 Task: In the  document Meditation.odt, select heading and apply ' Bold and Underline' Use the "find feature" to find mentioned word and apply Strikethrough in: 'promoting'. Insert smartchip (Date) on bottom of the page 23 June, 2023 Insert the mentioned footnote for 6th word with font style Arial and font size 8: According to recent research findings.
Action: Mouse moved to (613, 243)
Screenshot: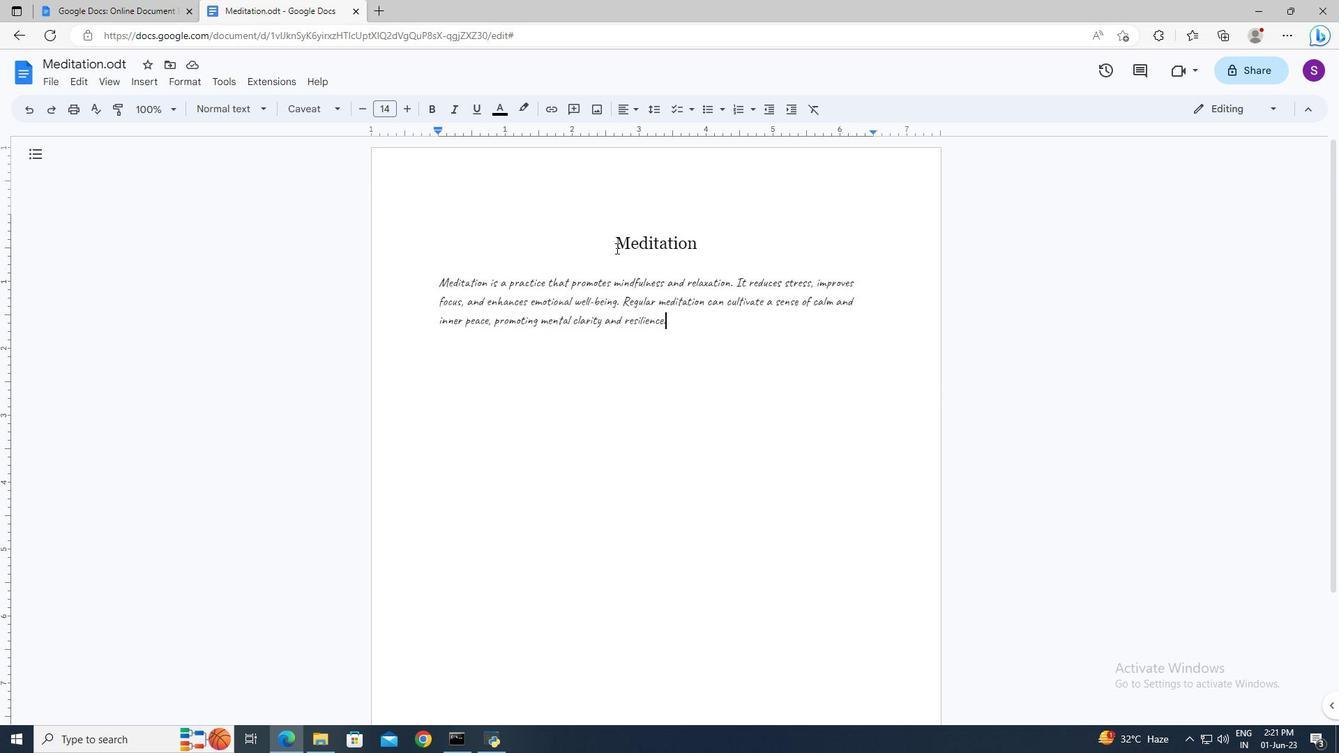 
Action: Mouse pressed left at (613, 243)
Screenshot: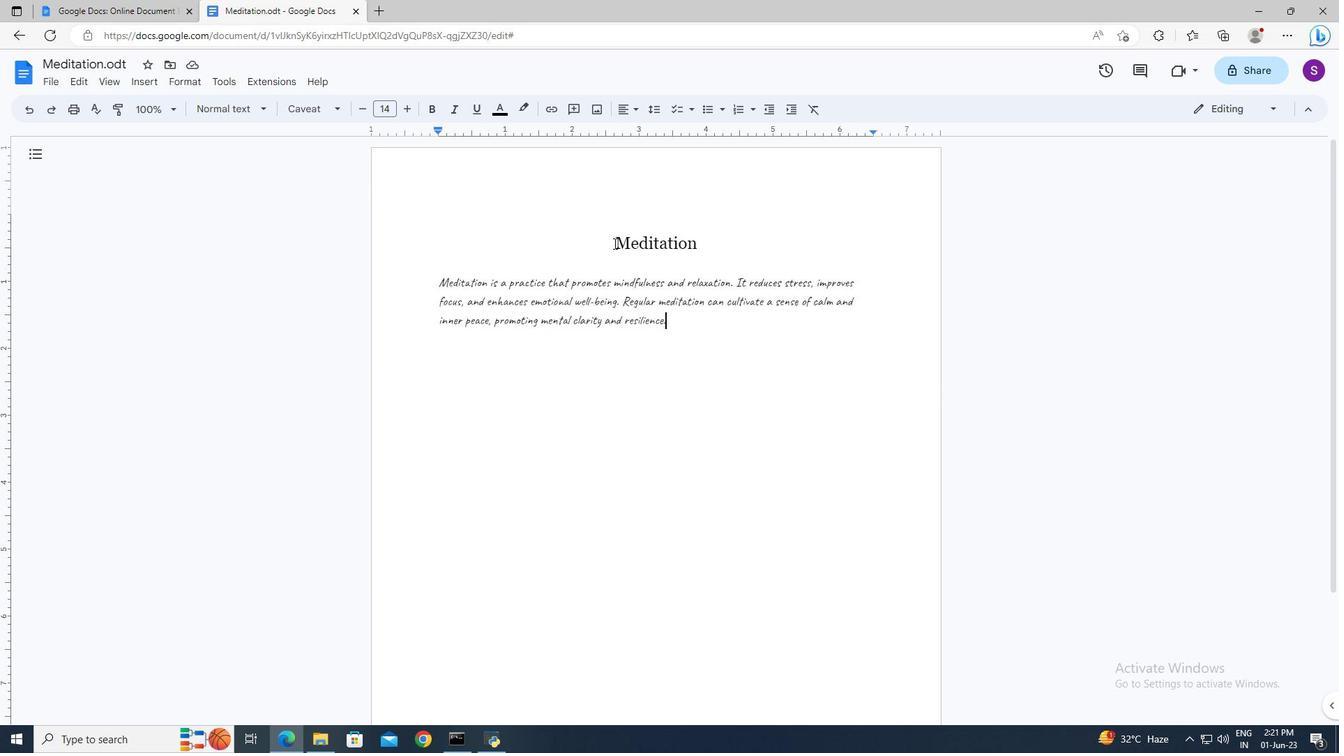 
Action: Key pressed <Key.shift><Key.down>
Screenshot: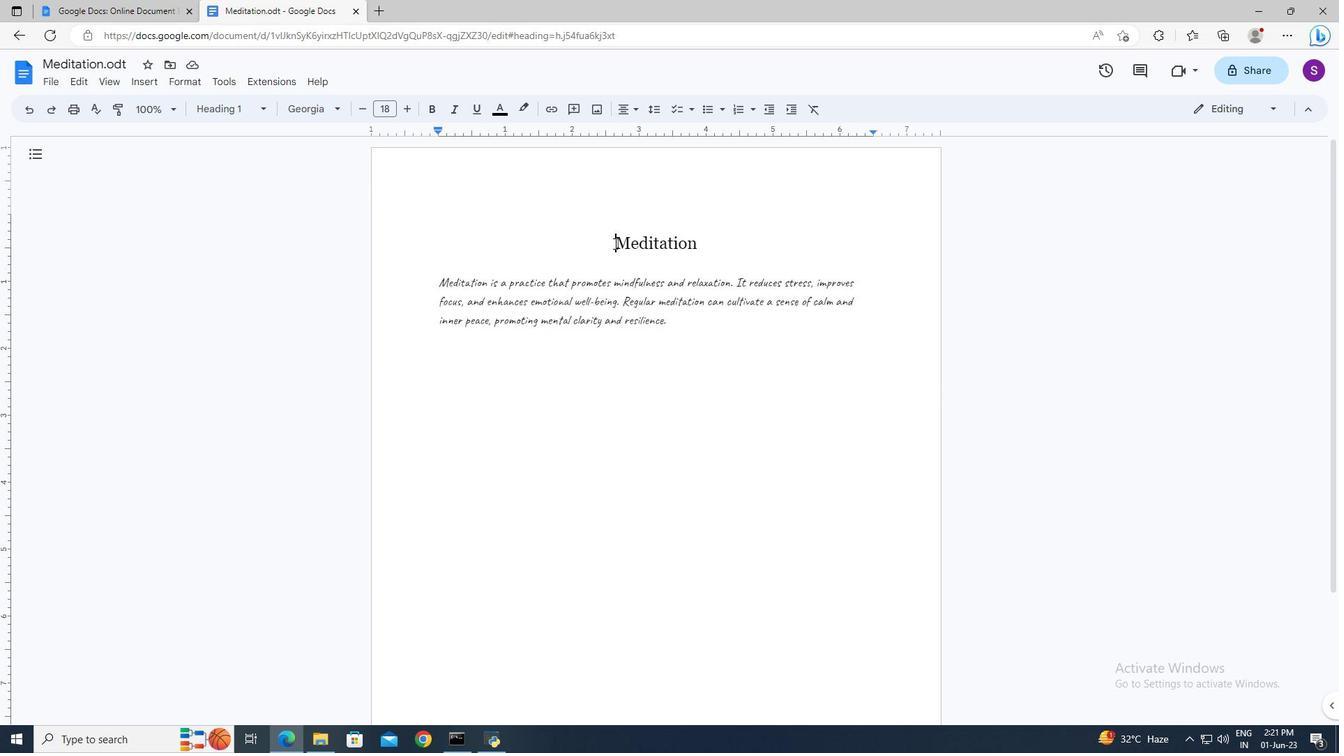 
Action: Mouse moved to (433, 110)
Screenshot: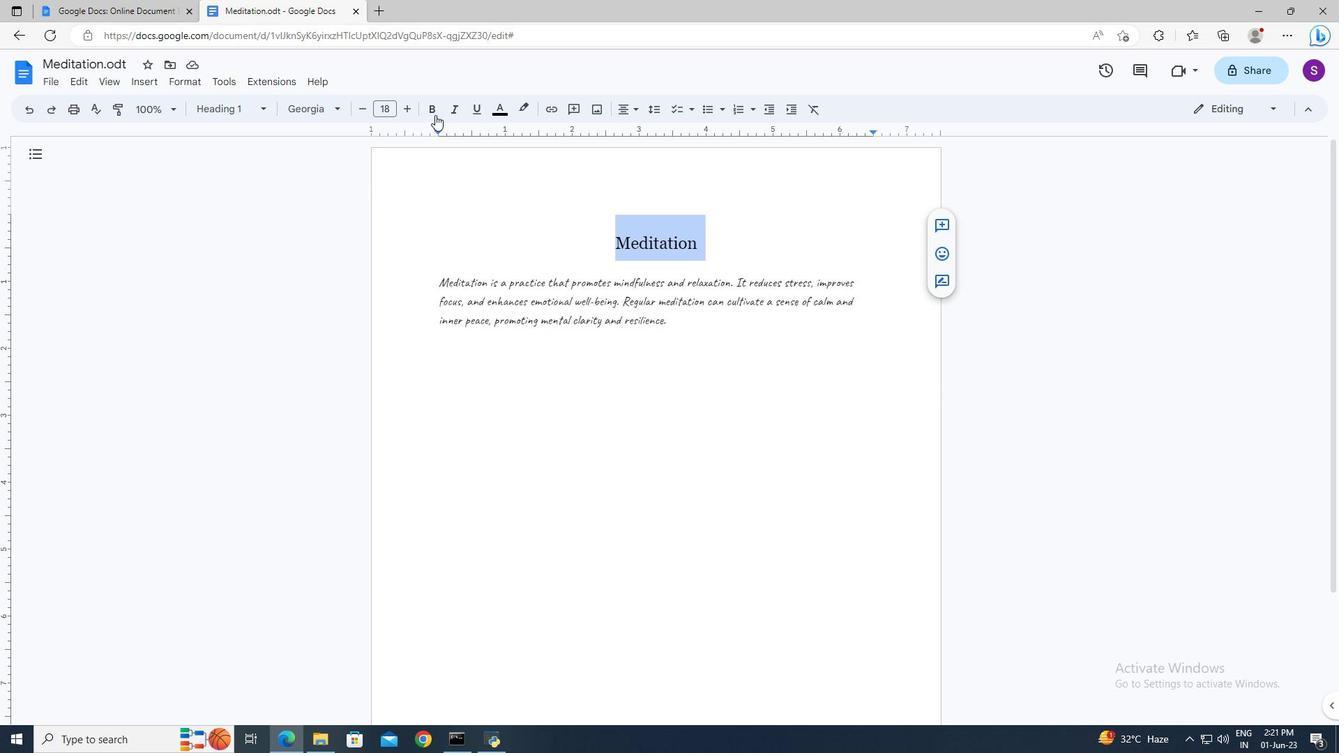
Action: Mouse pressed left at (433, 110)
Screenshot: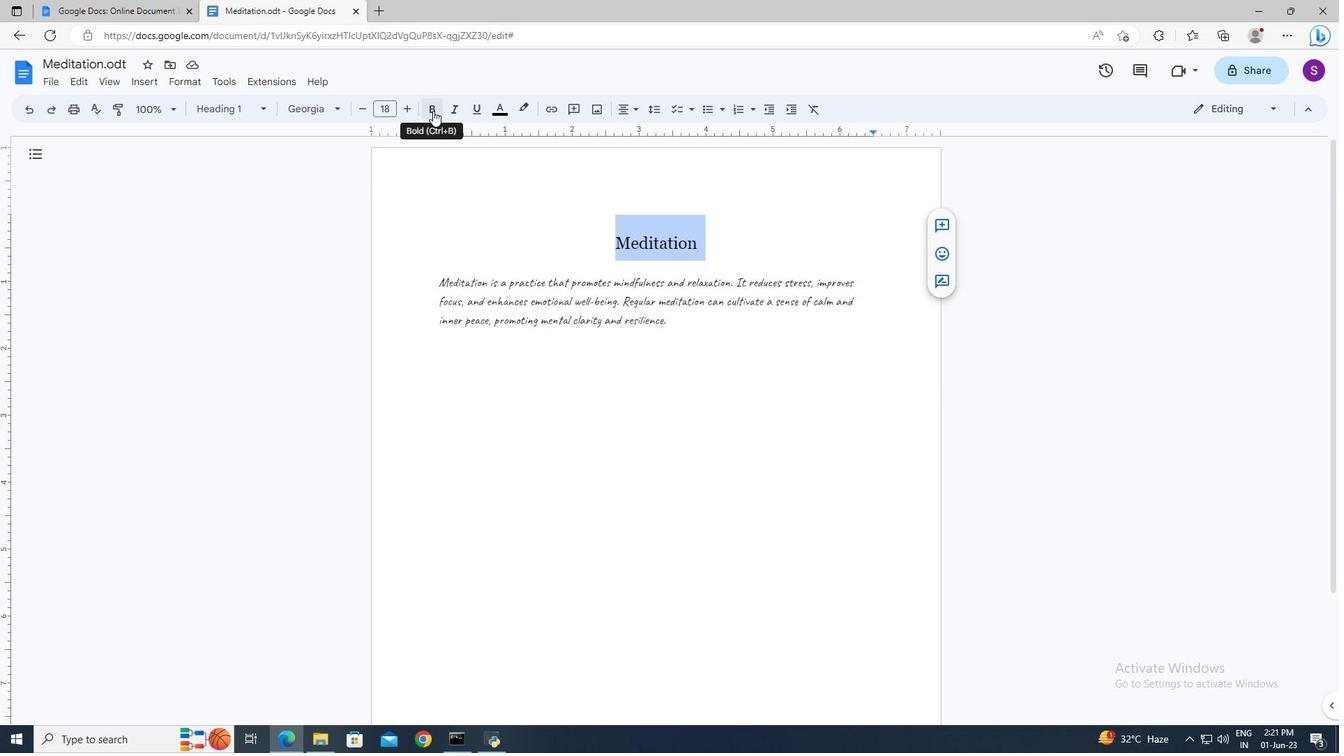 
Action: Mouse moved to (473, 115)
Screenshot: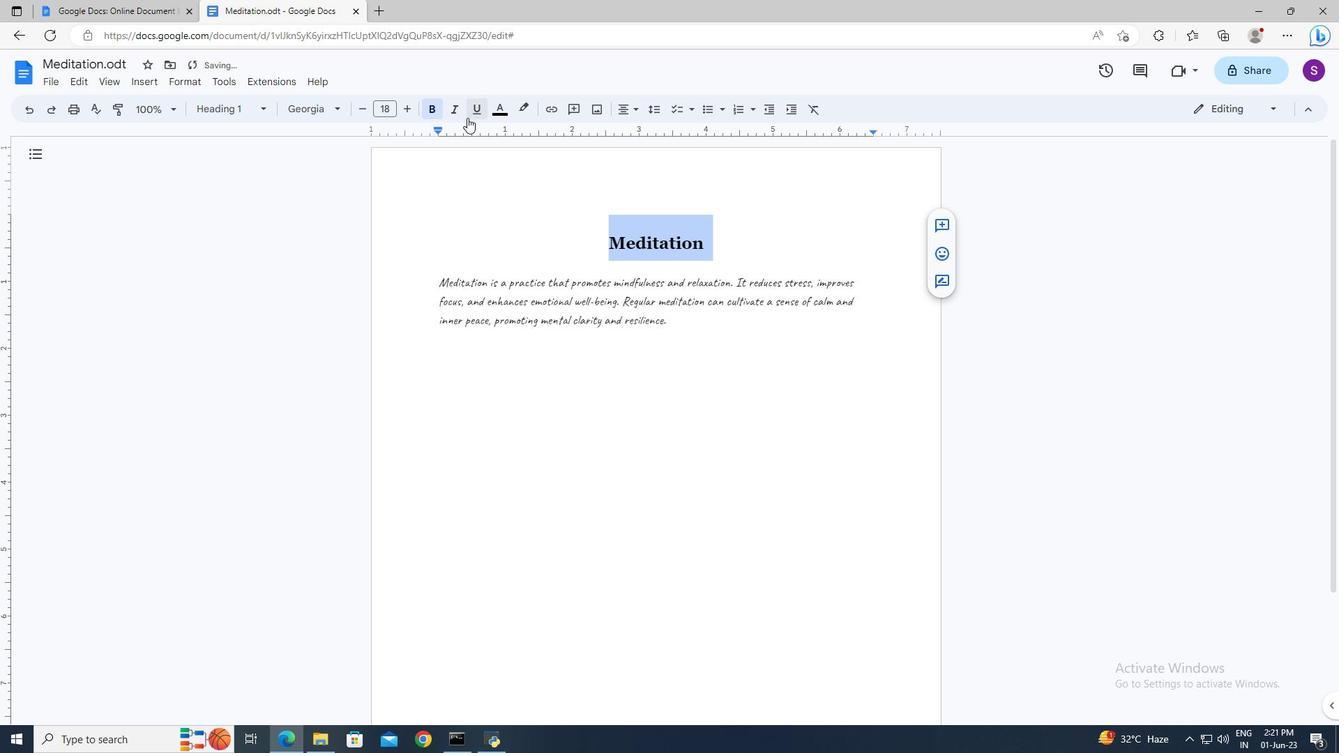 
Action: Mouse pressed left at (473, 115)
Screenshot: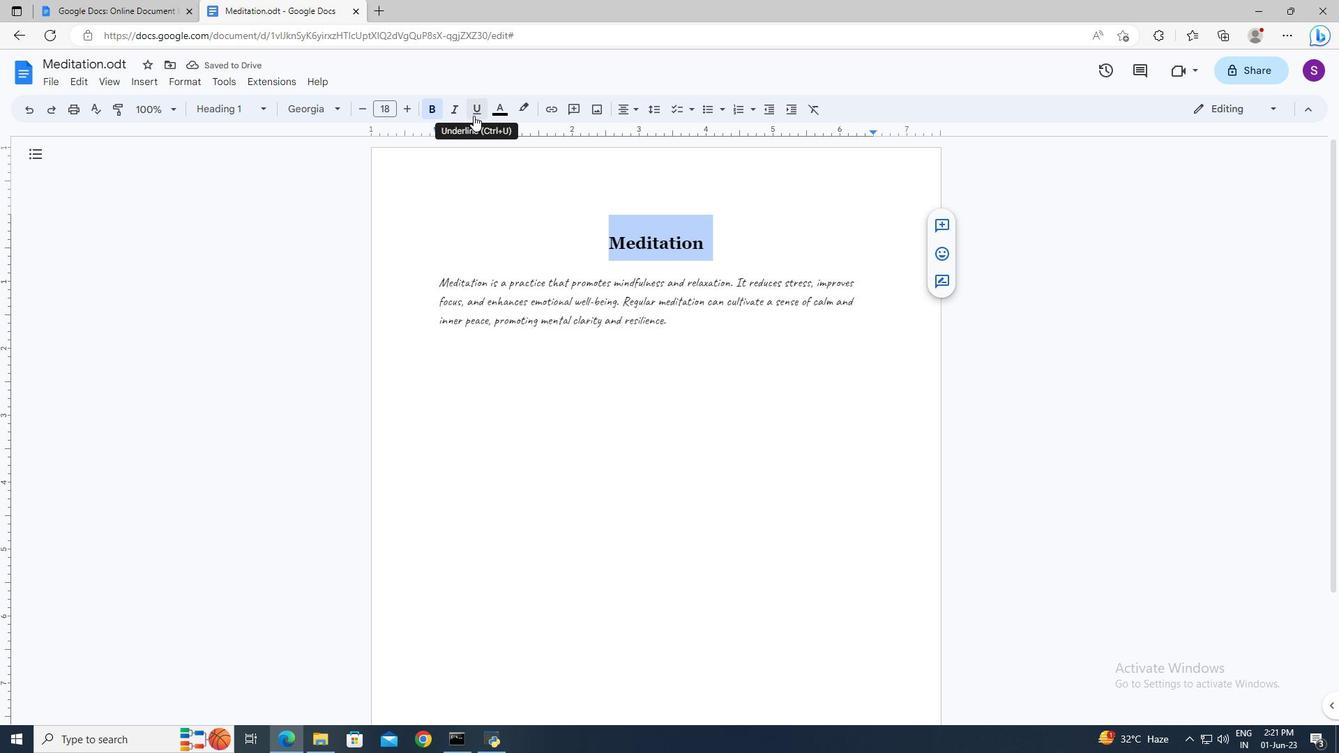 
Action: Mouse moved to (597, 175)
Screenshot: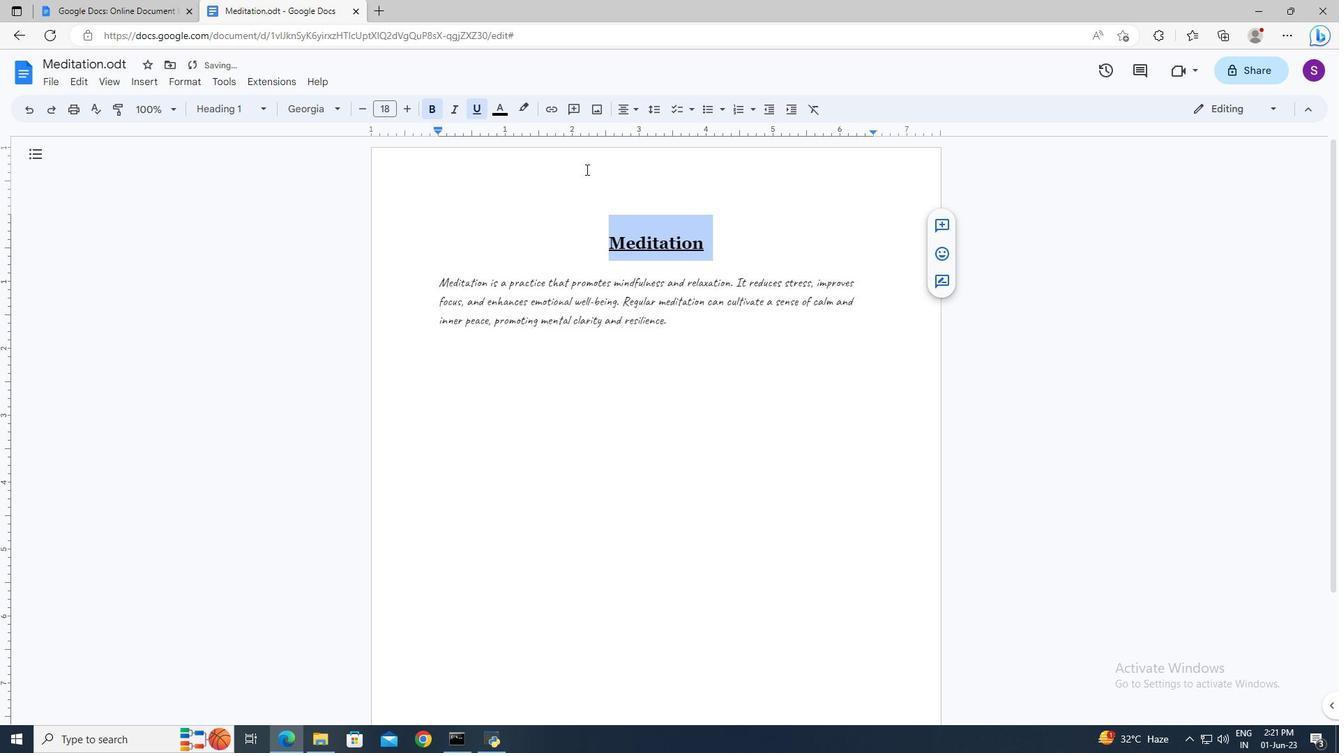 
Action: Mouse pressed left at (597, 175)
Screenshot: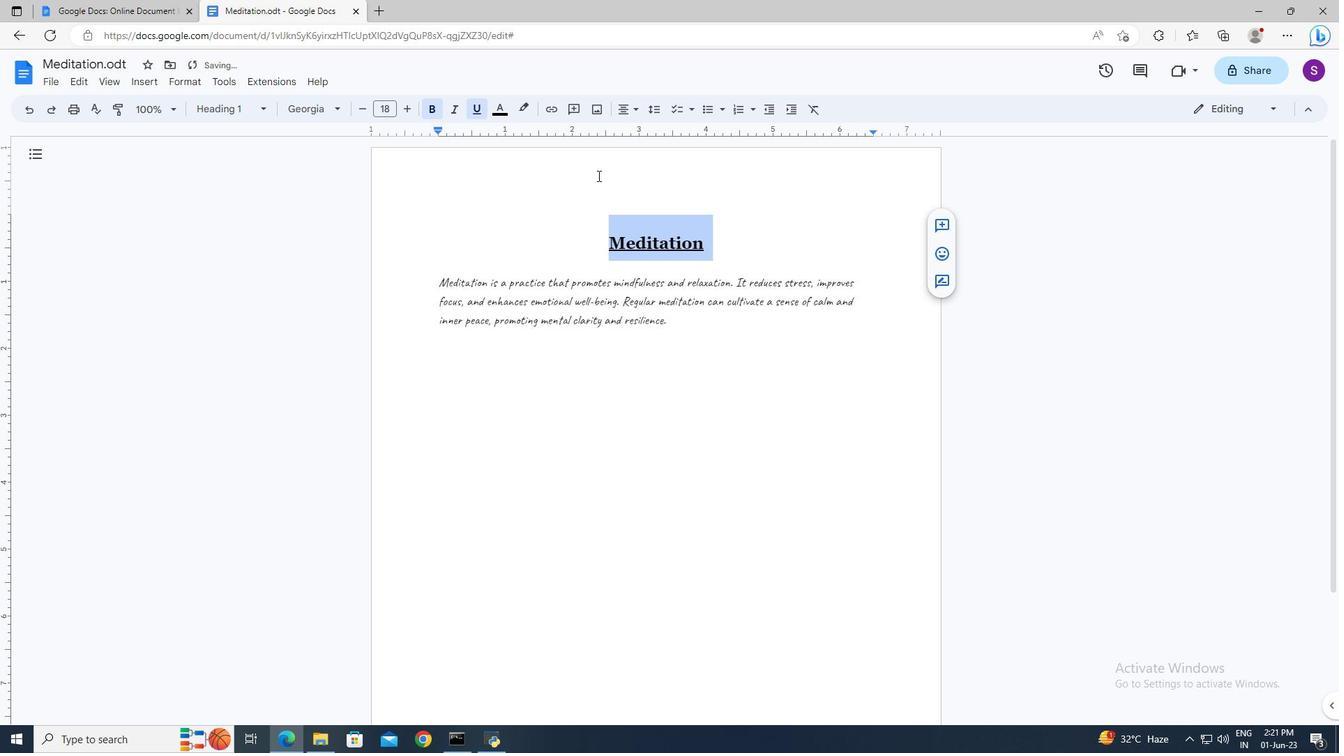 
Action: Mouse moved to (598, 176)
Screenshot: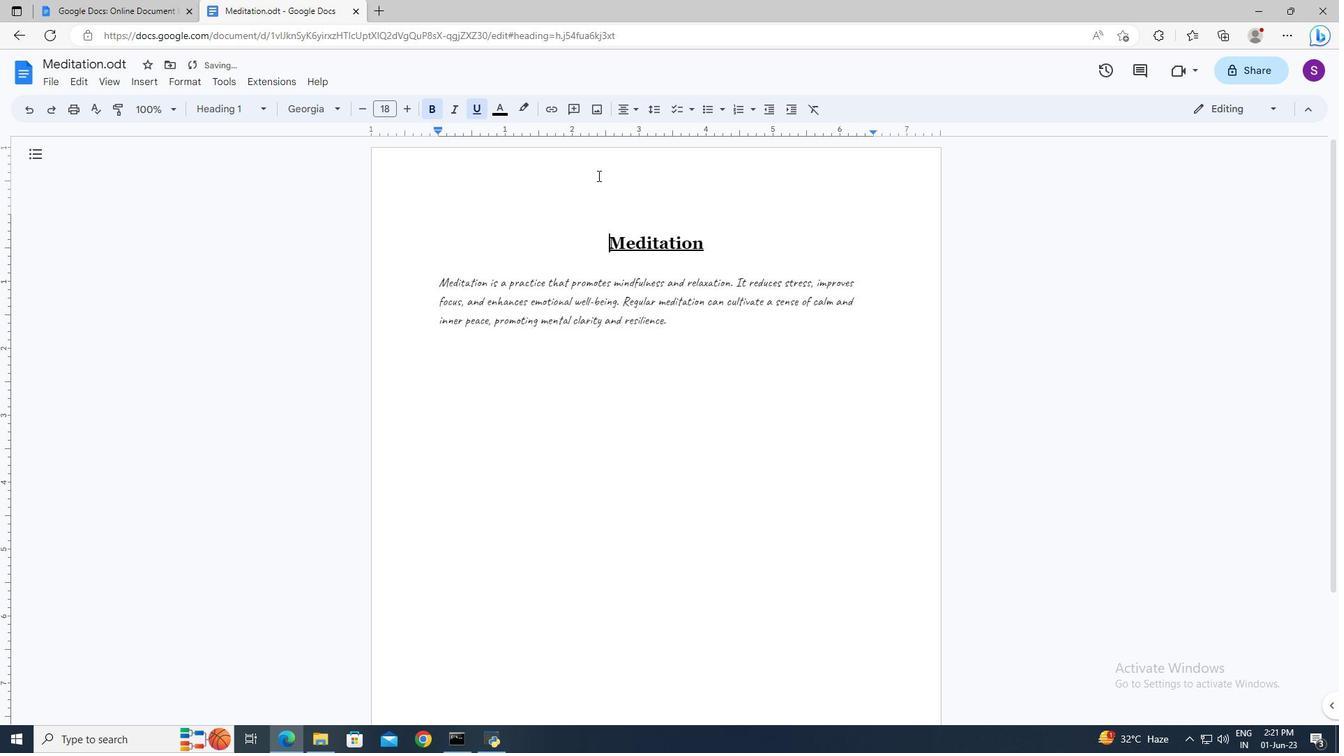 
Action: Key pressed ctrl+F
Screenshot: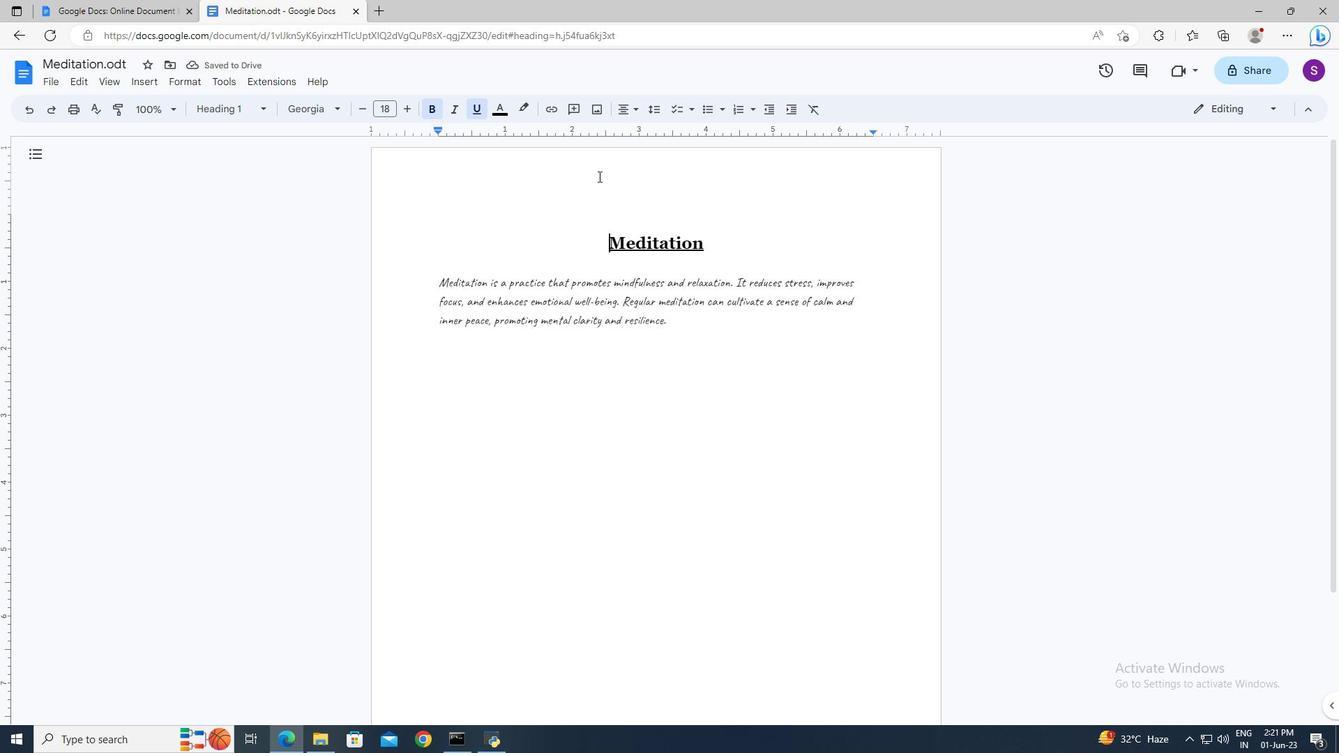 
Action: Mouse moved to (1092, 153)
Screenshot: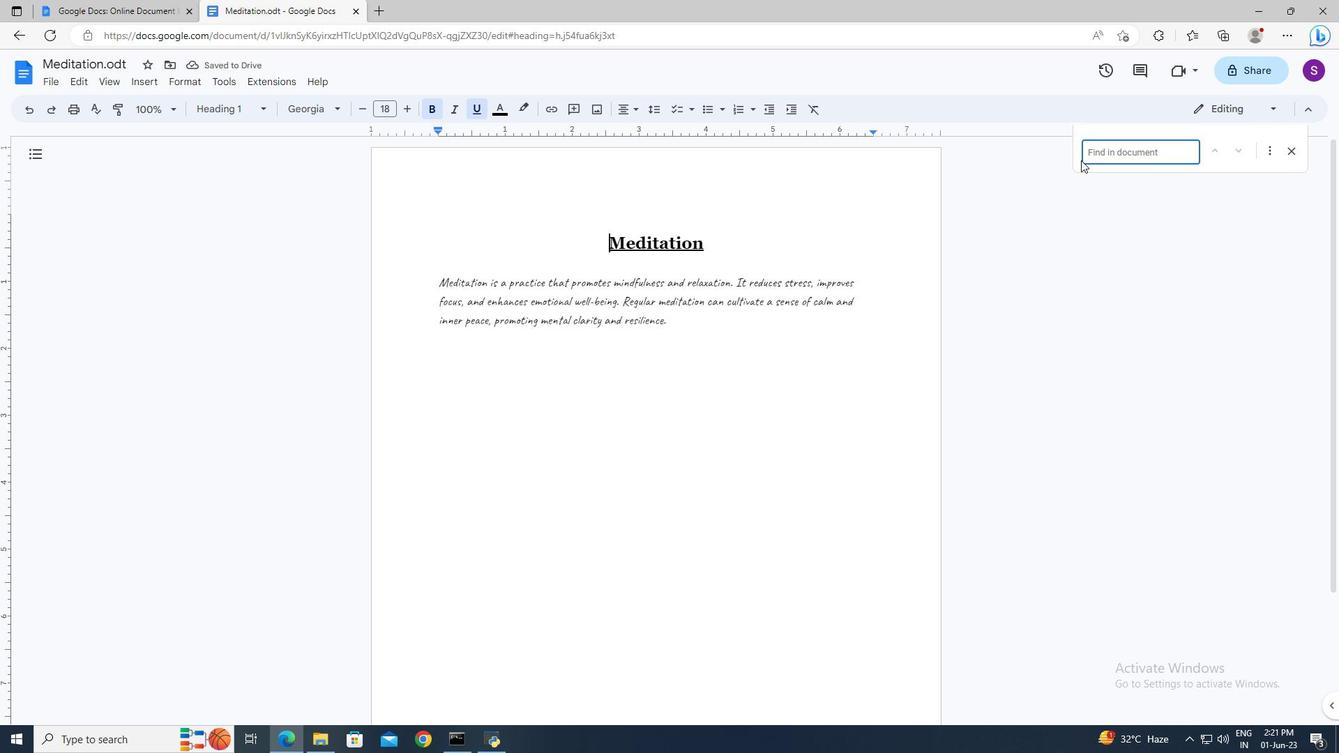 
Action: Mouse pressed left at (1092, 153)
Screenshot: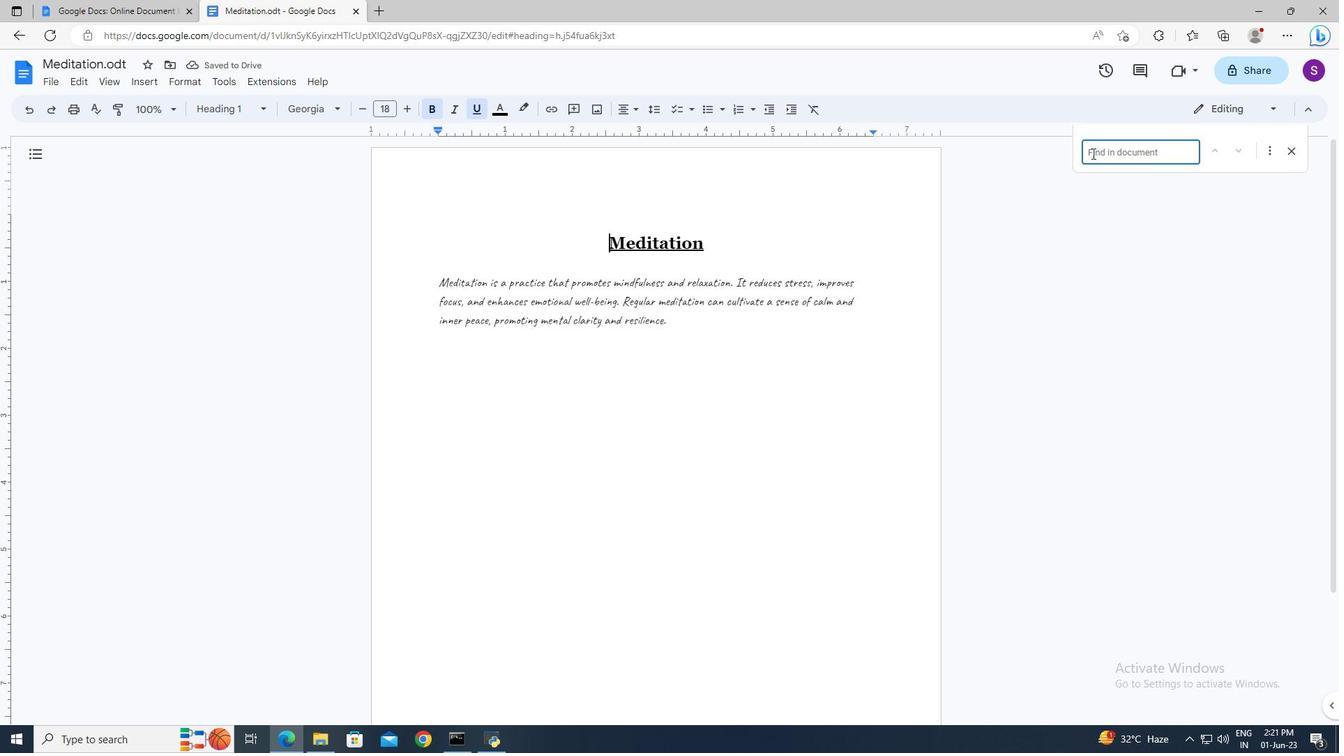 
Action: Mouse moved to (1092, 152)
Screenshot: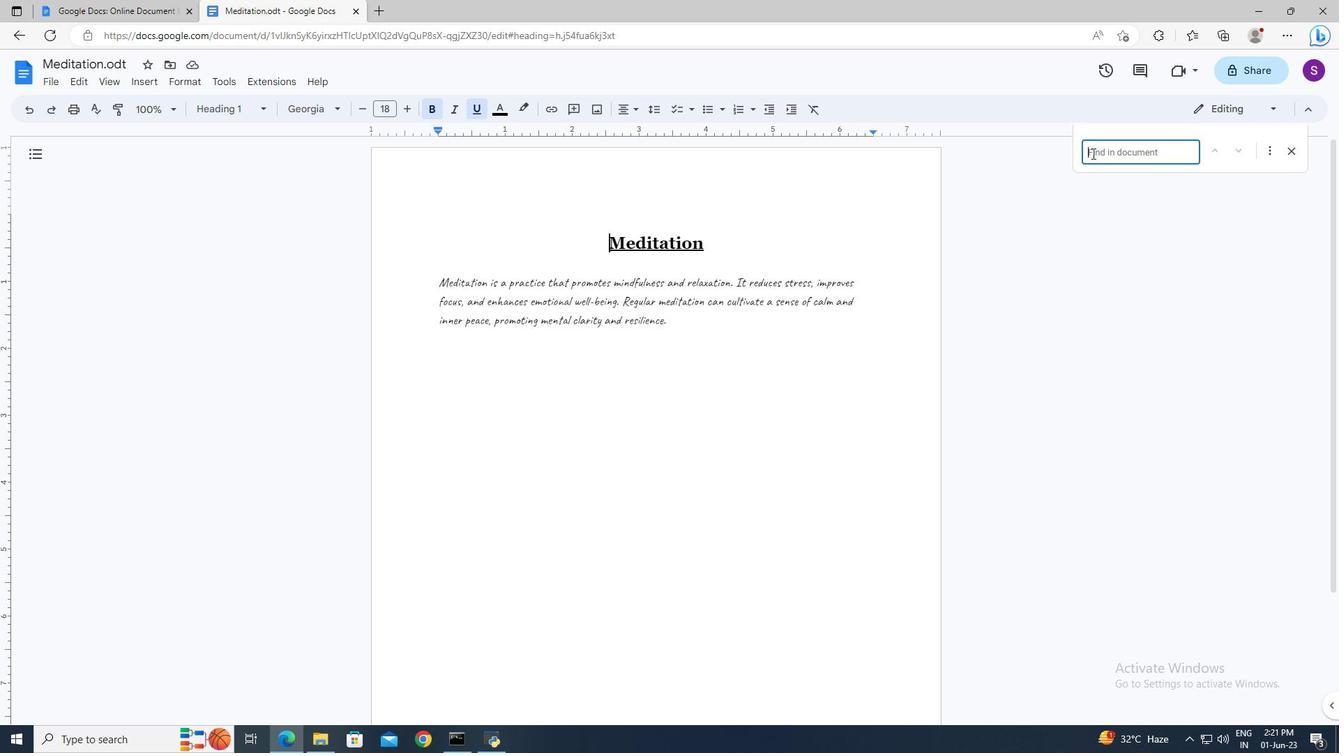 
Action: Key pressed [rp<Key.backspace><Key.backspace><Key.backspace>promoting<Key.enter>
Screenshot: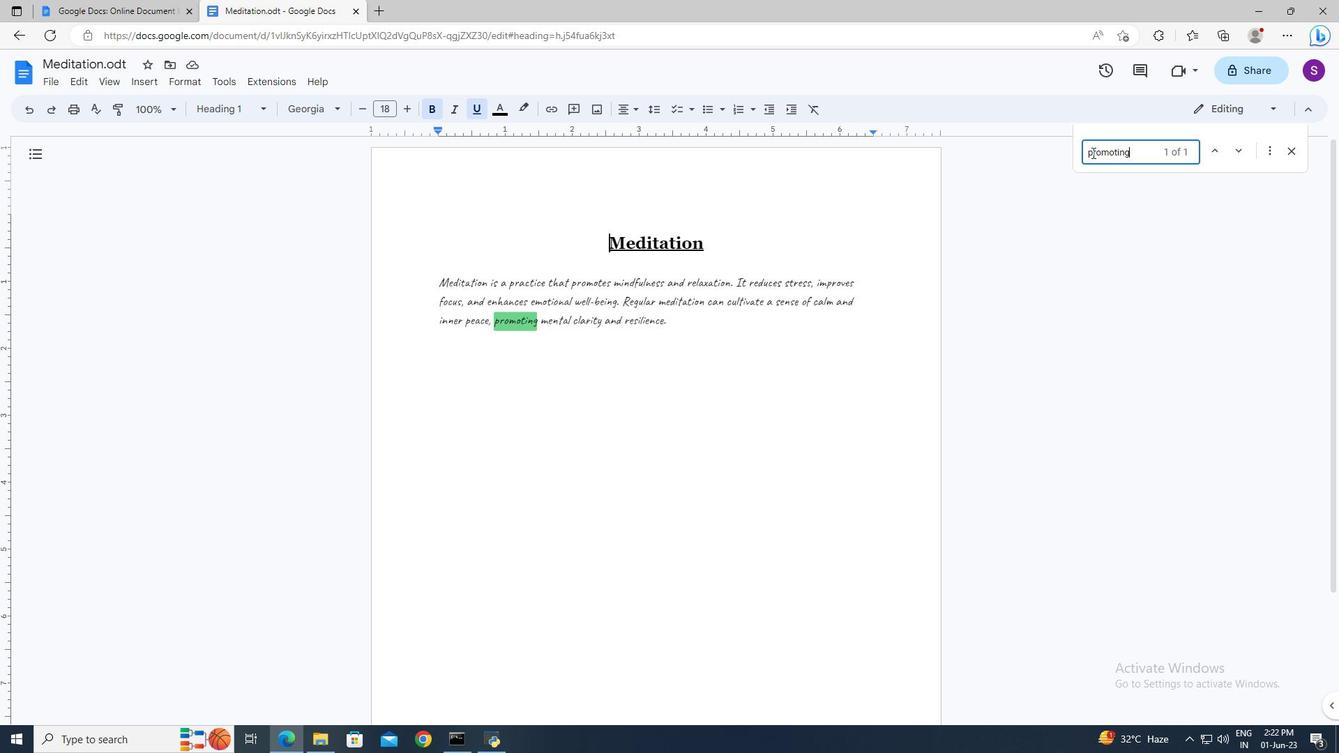 
Action: Mouse moved to (525, 320)
Screenshot: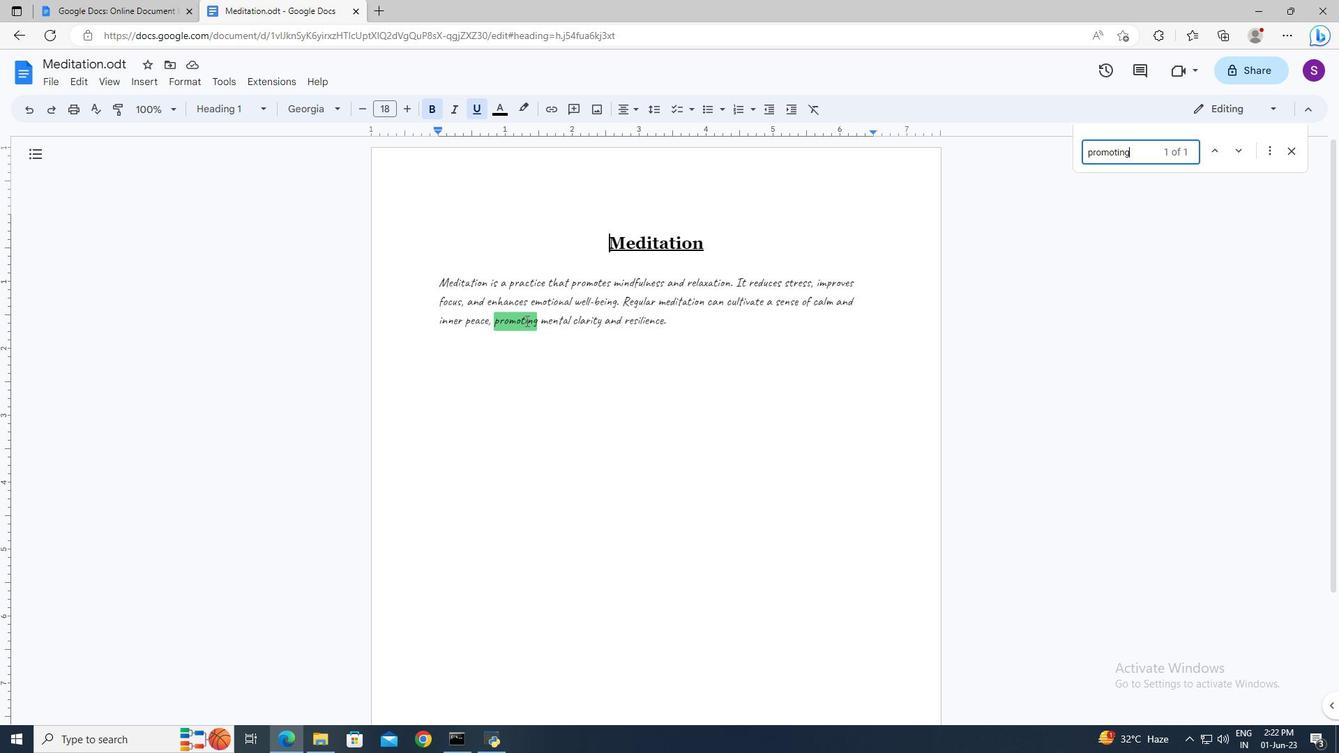 
Action: Mouse pressed left at (525, 320)
Screenshot: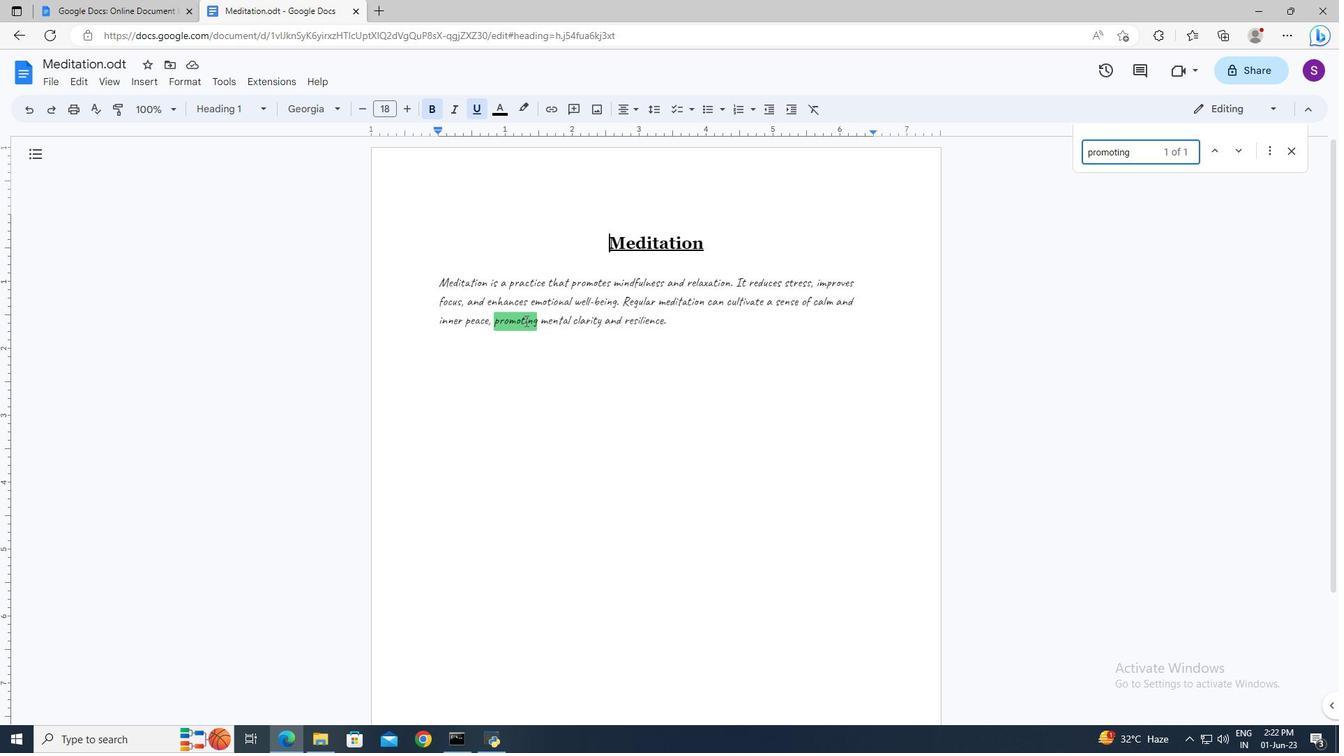 
Action: Mouse pressed left at (525, 320)
Screenshot: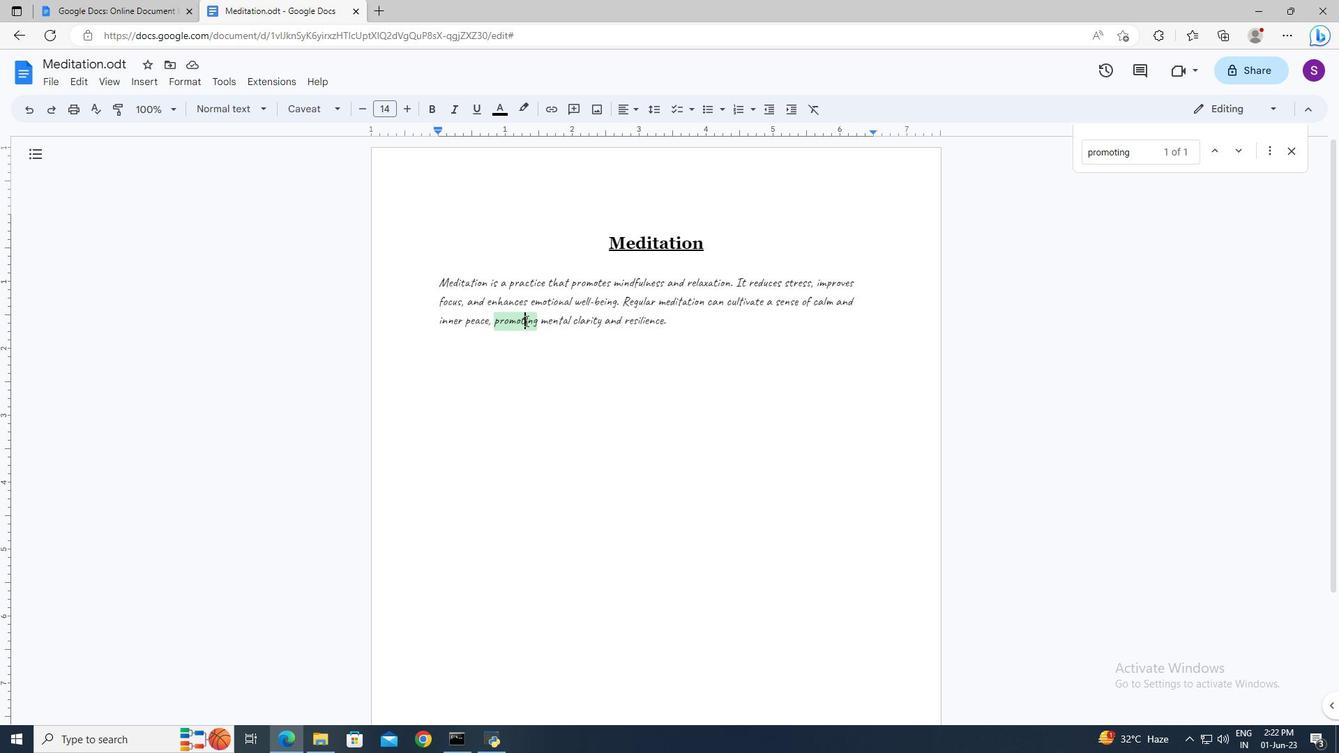 
Action: Mouse moved to (199, 81)
Screenshot: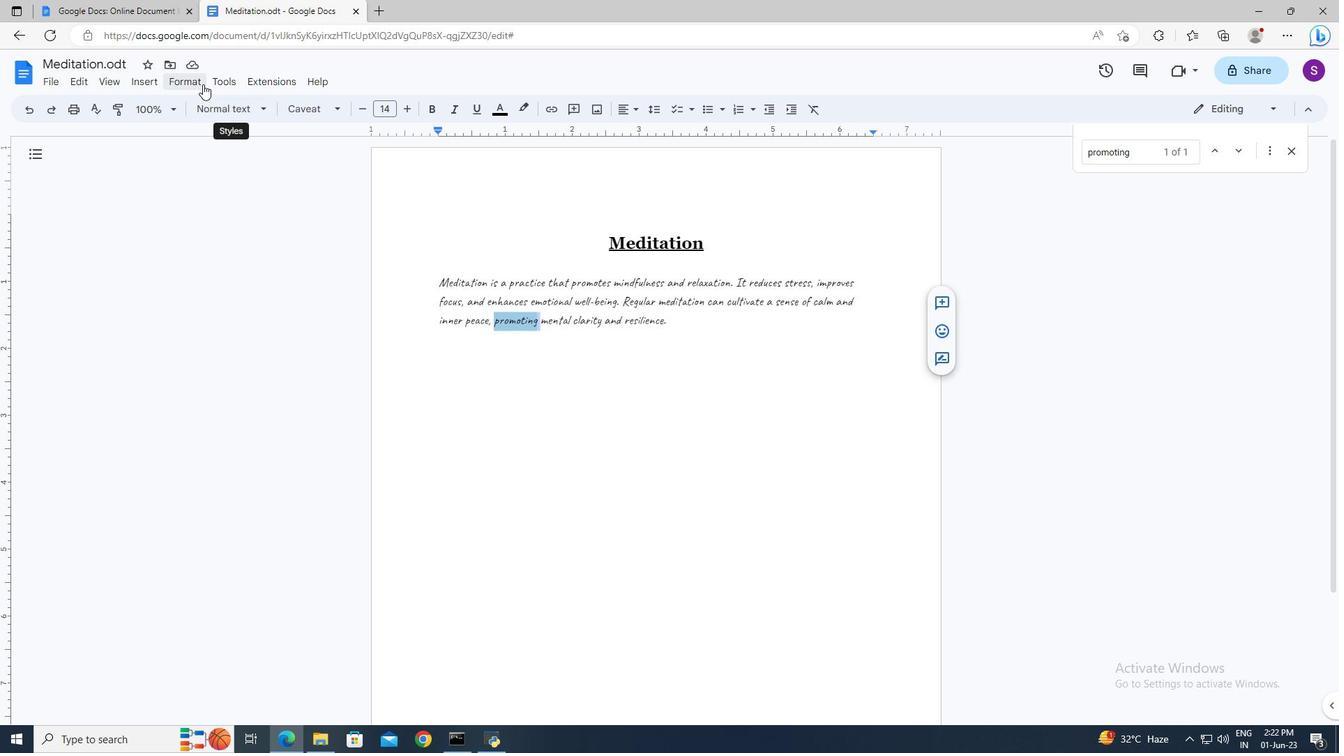 
Action: Mouse pressed left at (199, 81)
Screenshot: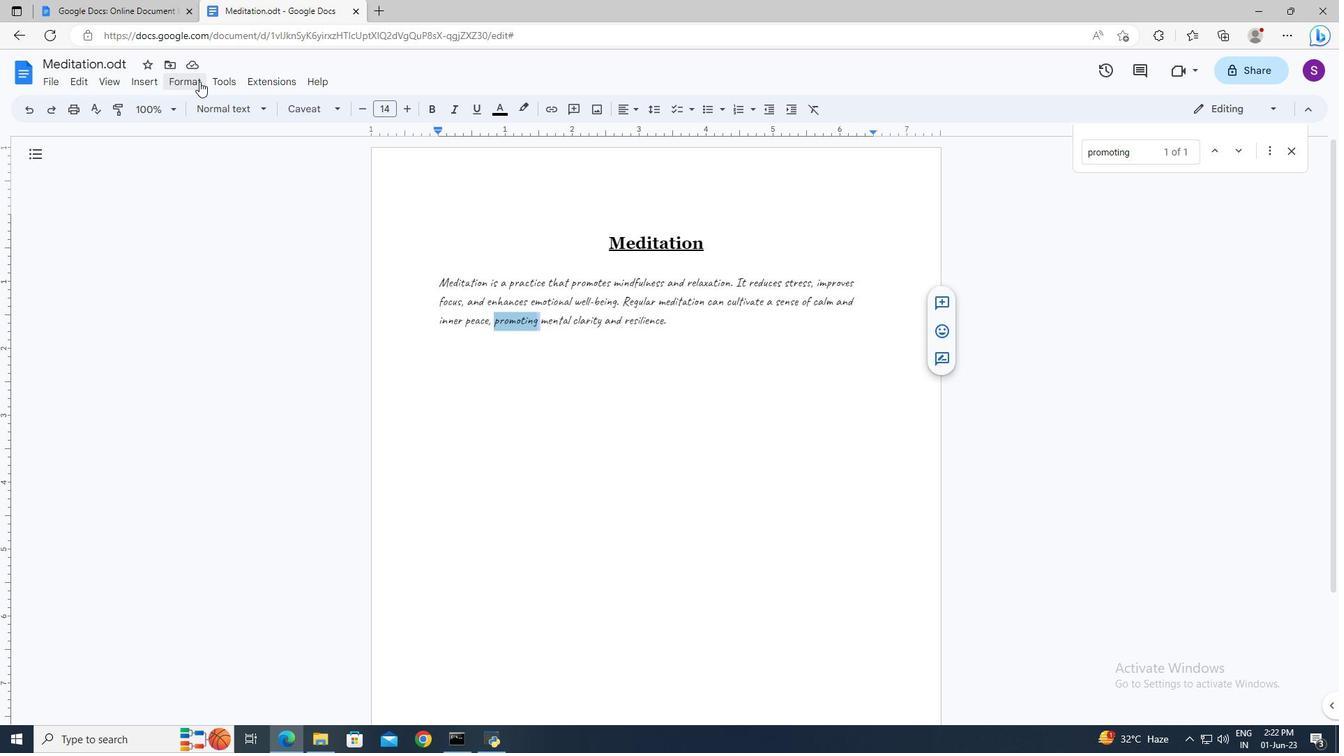 
Action: Mouse moved to (419, 169)
Screenshot: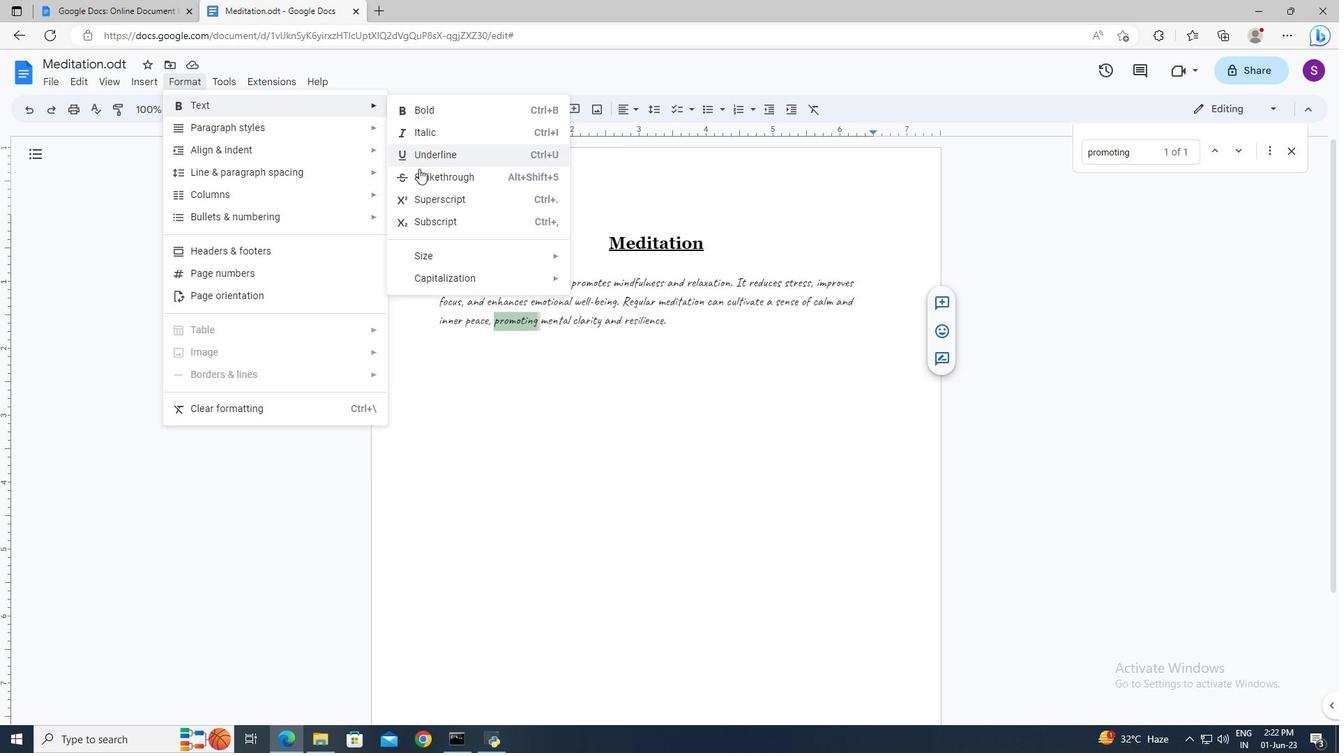 
Action: Mouse pressed left at (419, 169)
Screenshot: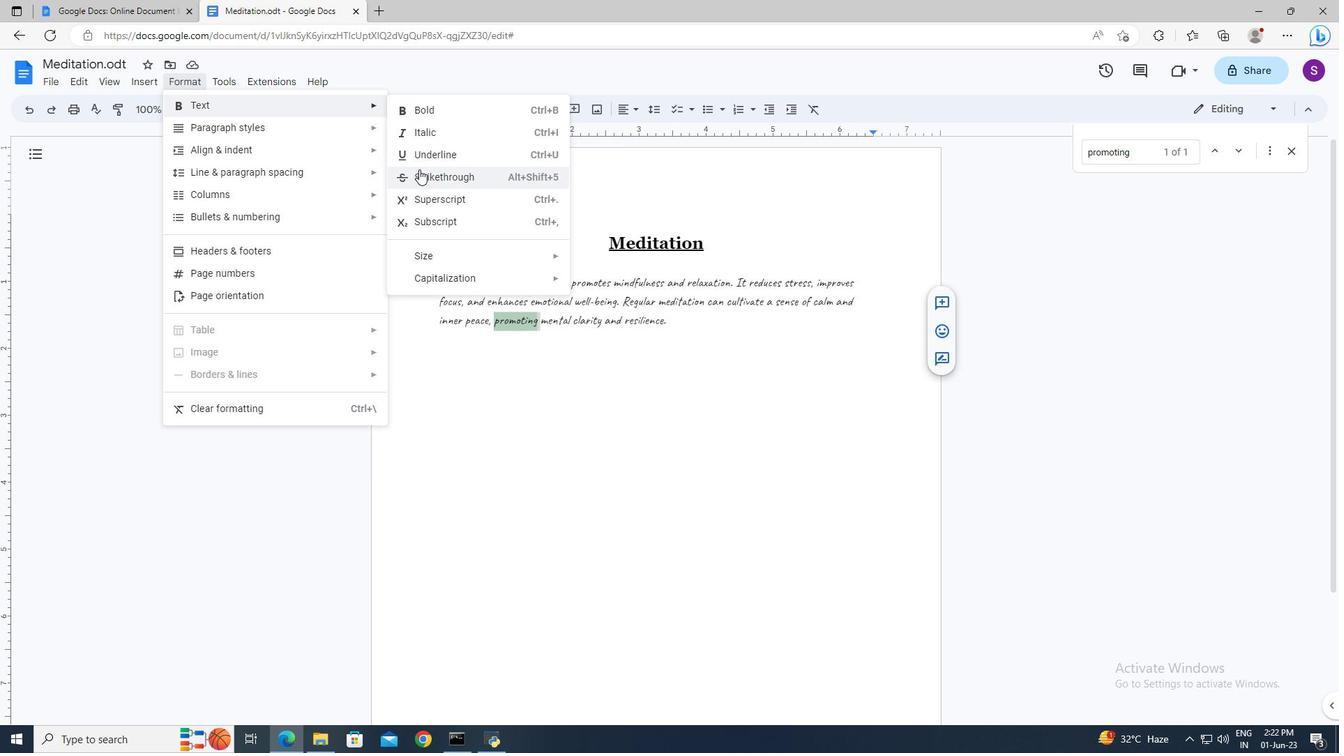 
Action: Mouse moved to (449, 384)
Screenshot: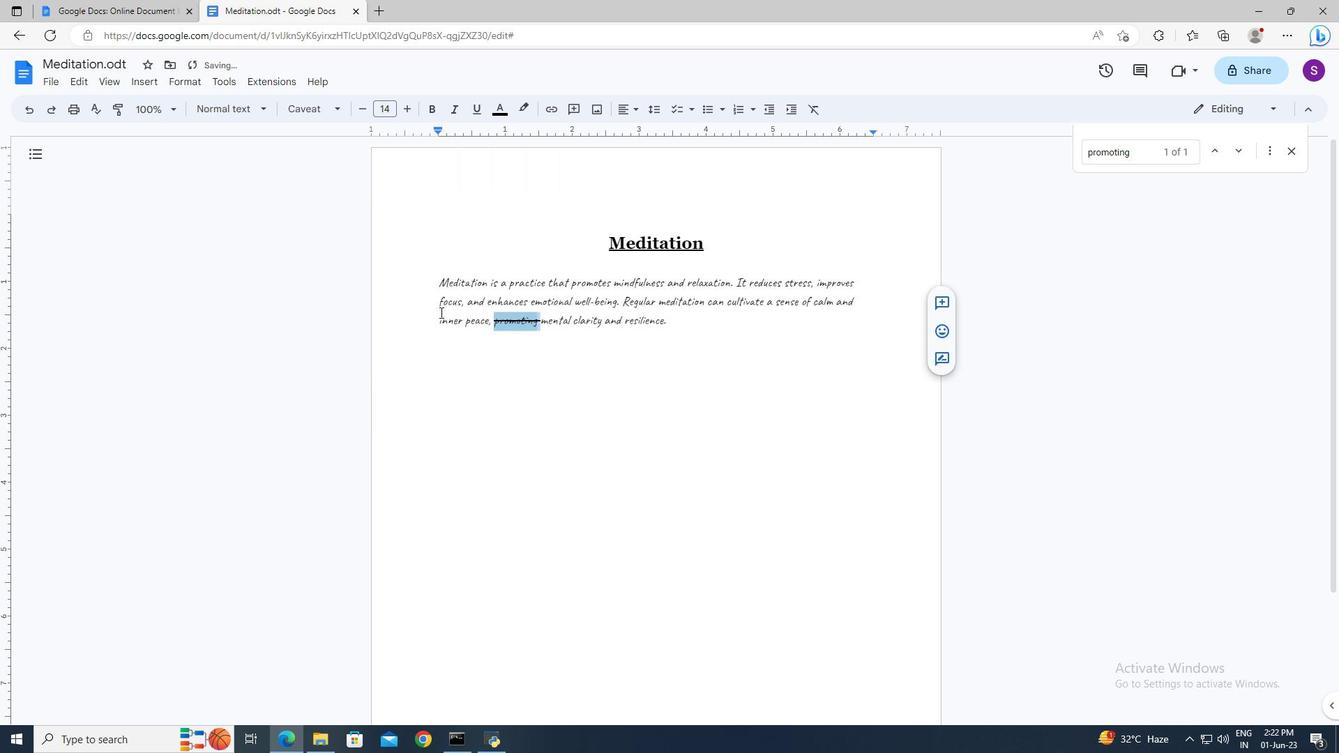 
Action: Mouse scrolled (449, 383) with delta (0, 0)
Screenshot: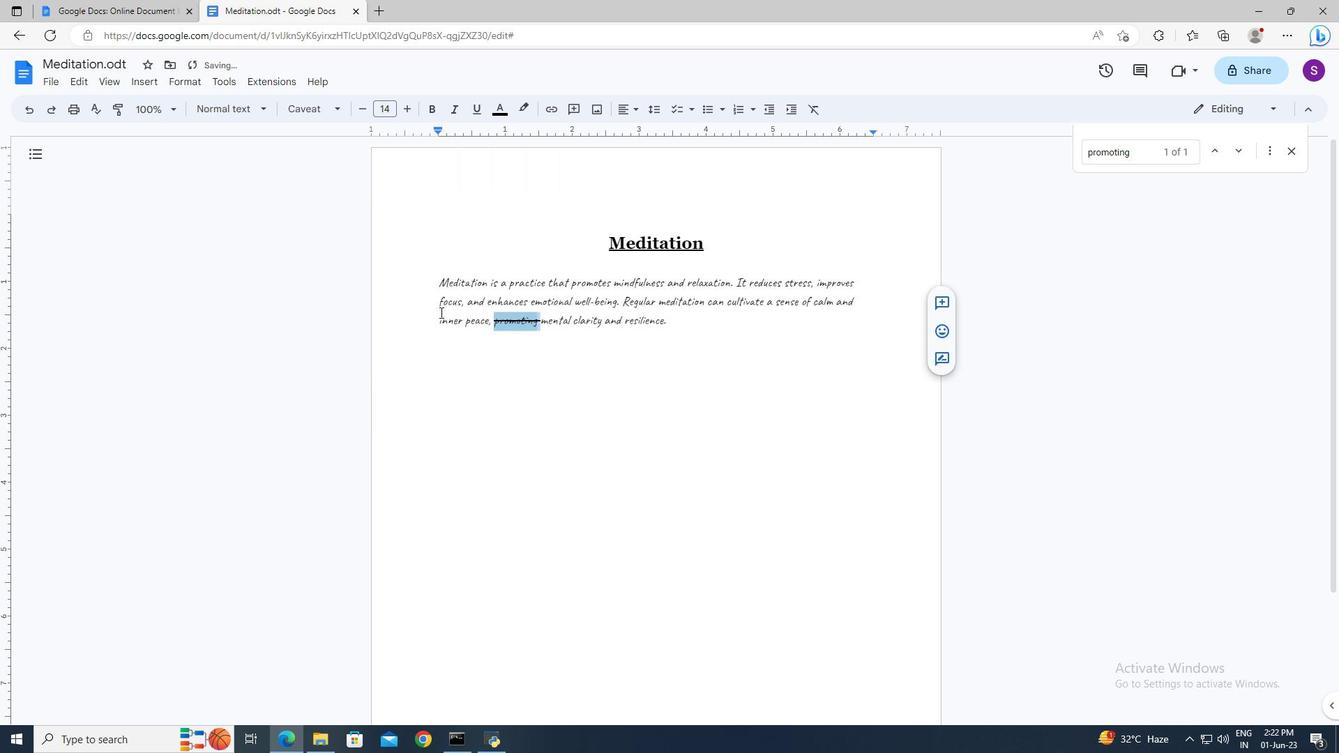 
Action: Mouse scrolled (449, 383) with delta (0, 0)
Screenshot: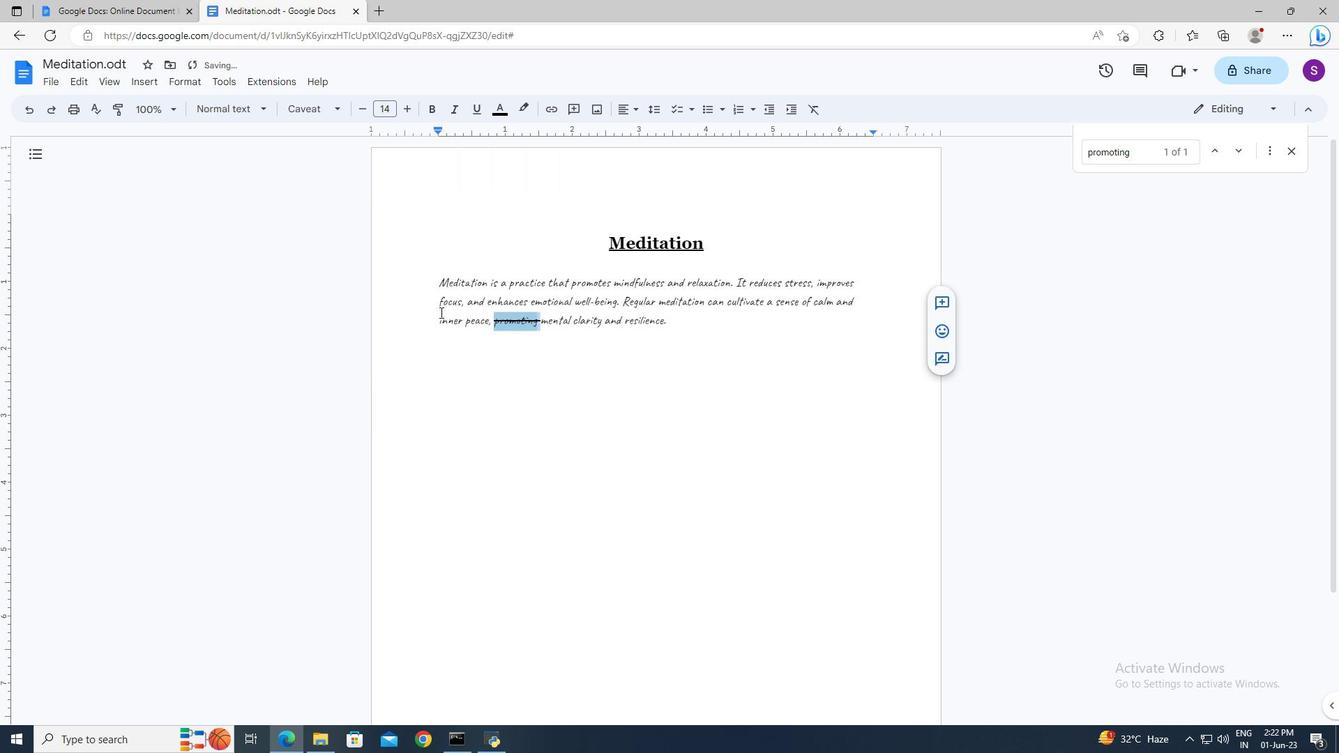 
Action: Mouse scrolled (449, 383) with delta (0, 0)
Screenshot: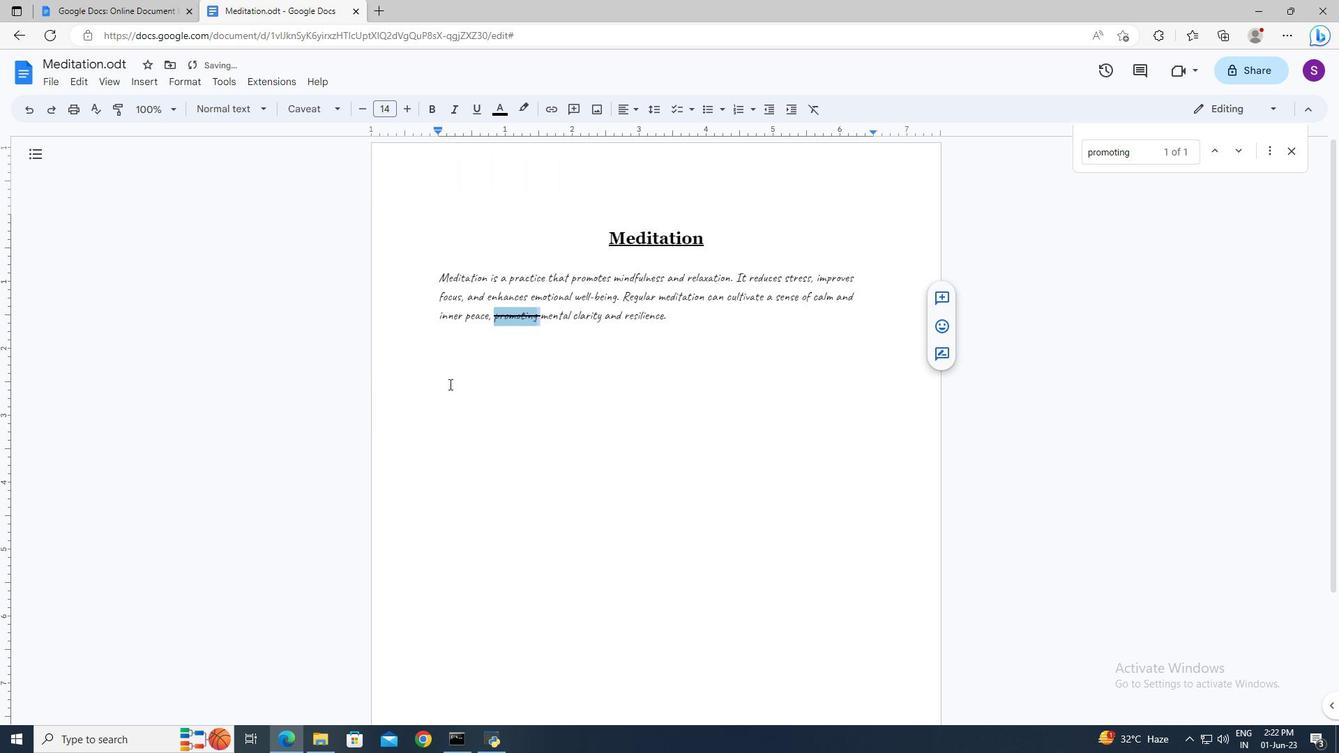 
Action: Mouse scrolled (449, 383) with delta (0, 0)
Screenshot: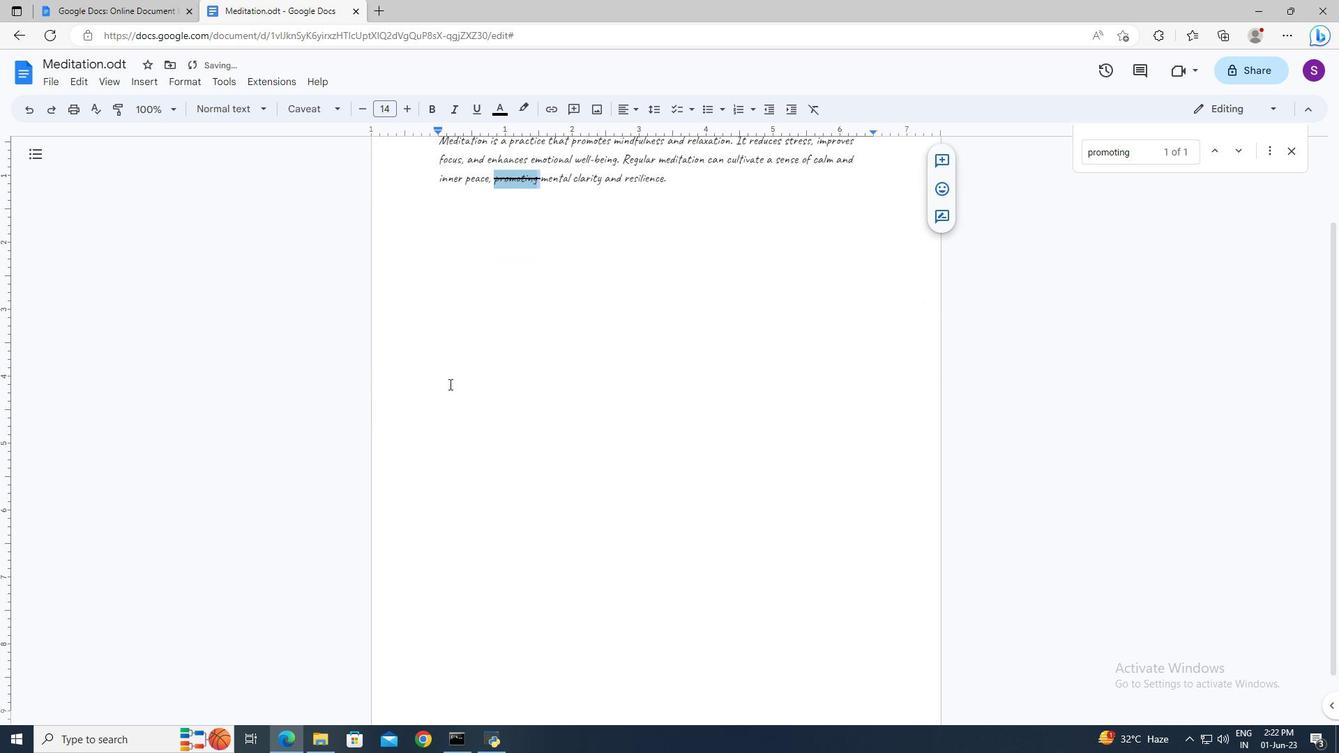 
Action: Mouse moved to (464, 670)
Screenshot: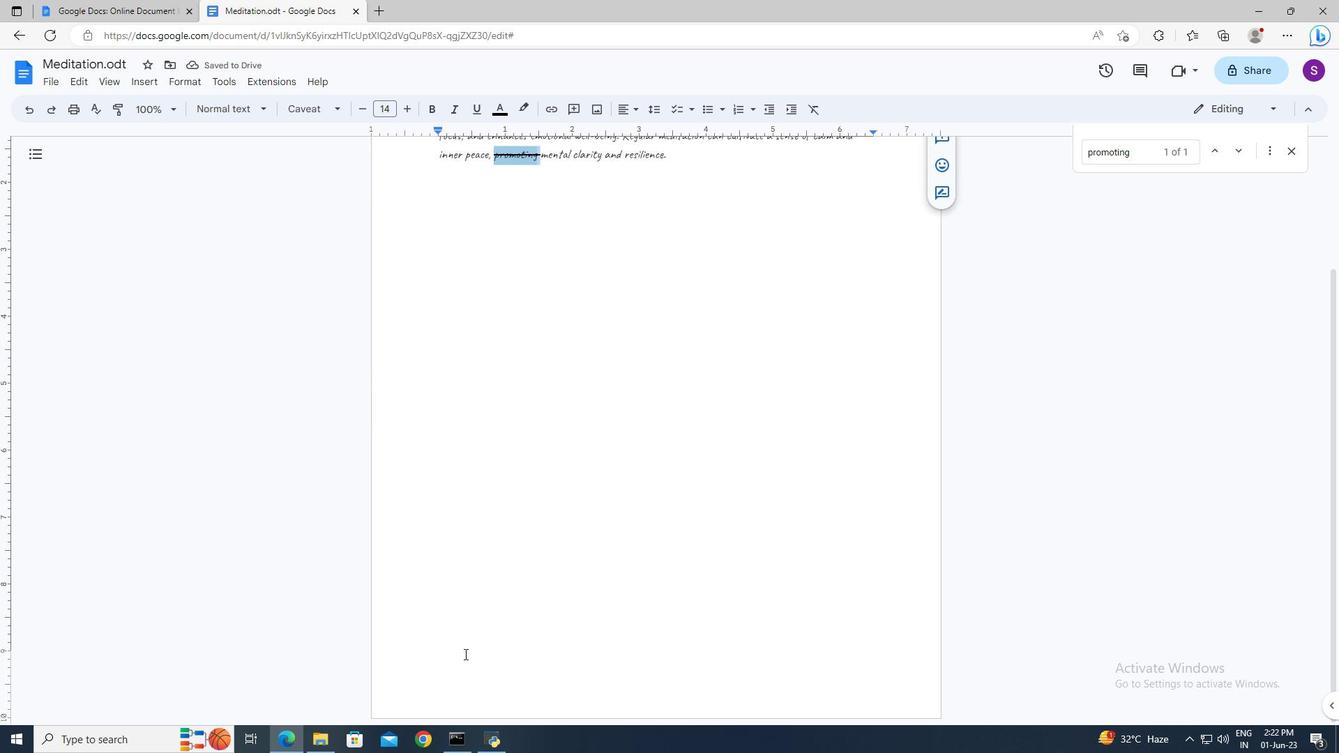 
Action: Mouse pressed left at (464, 670)
Screenshot: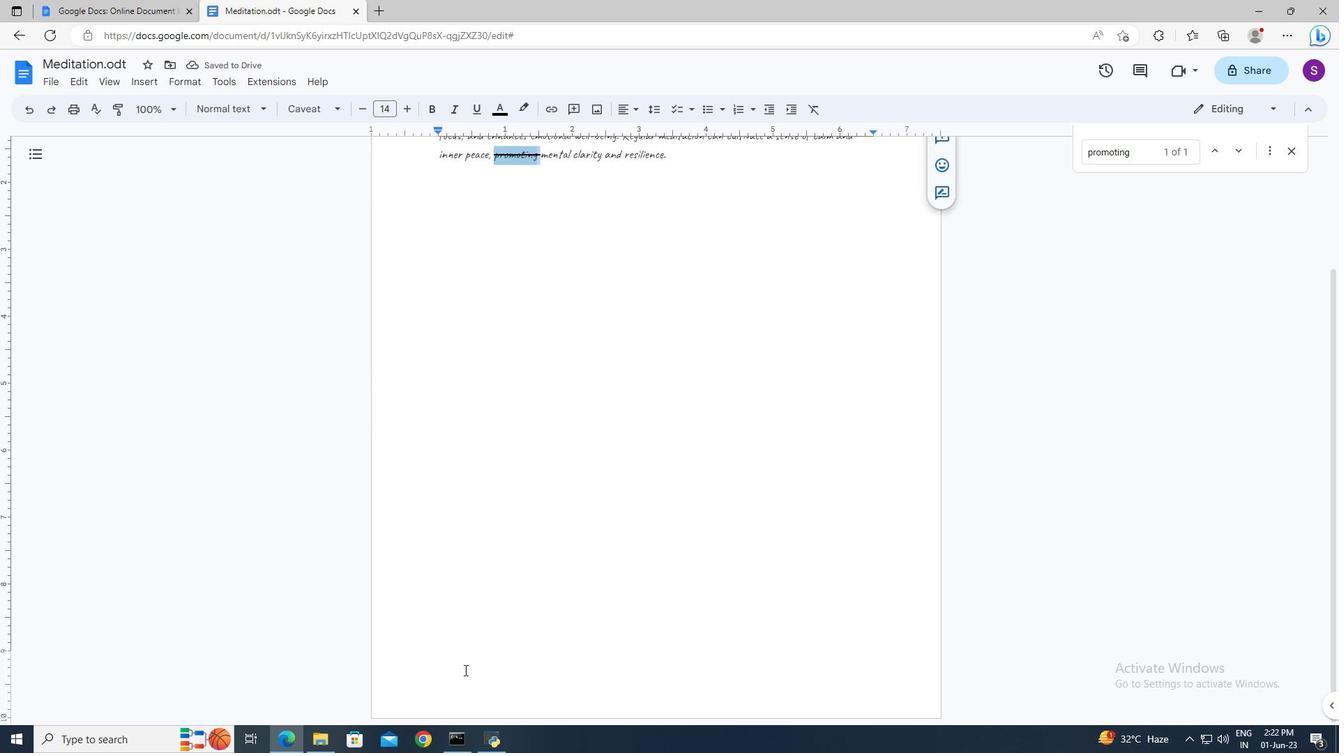 
Action: Mouse pressed left at (464, 670)
Screenshot: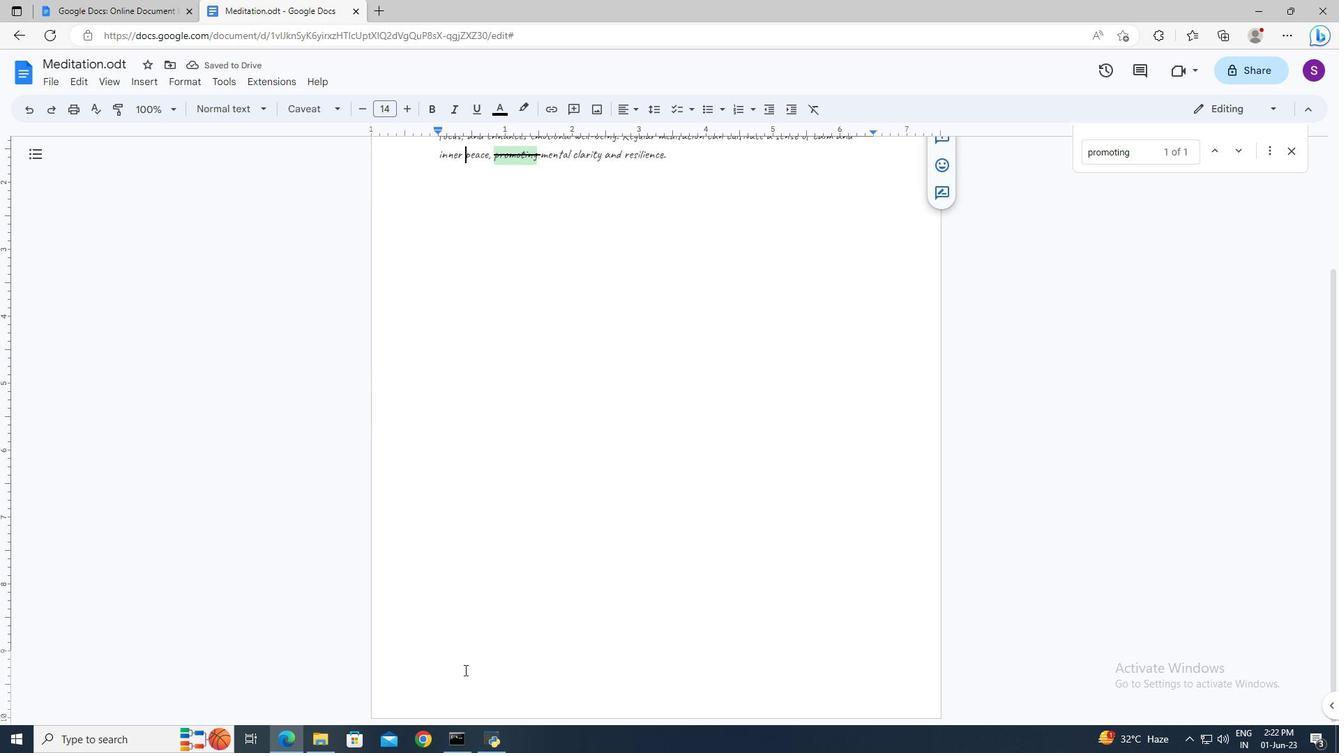 
Action: Mouse moved to (160, 87)
Screenshot: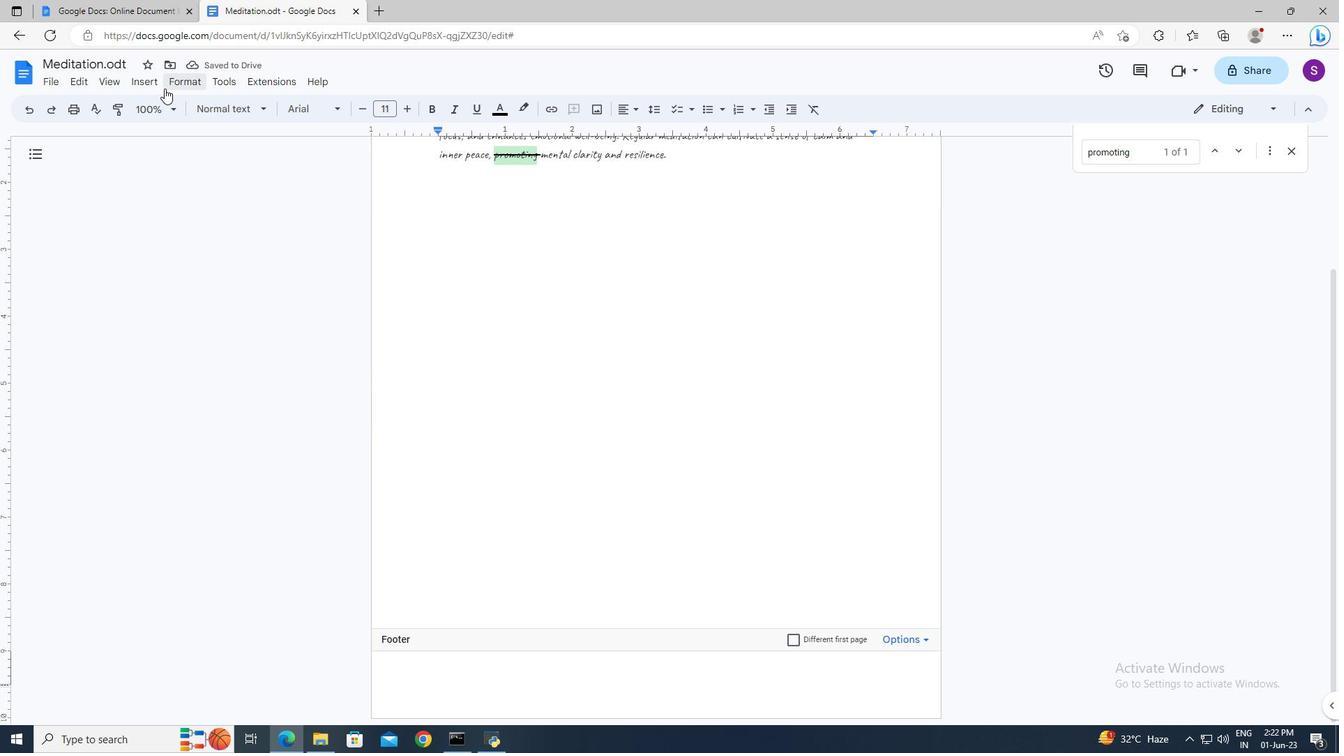 
Action: Mouse pressed left at (160, 87)
Screenshot: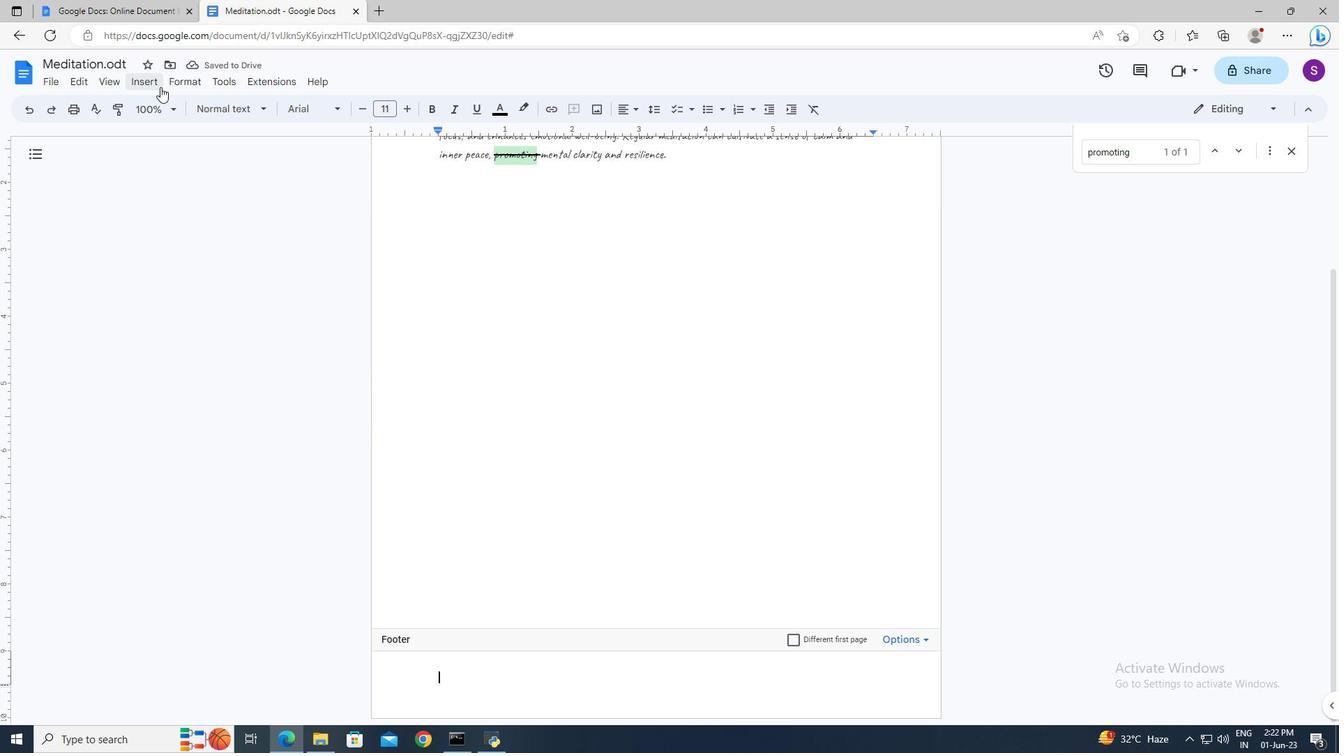 
Action: Mouse moved to (366, 244)
Screenshot: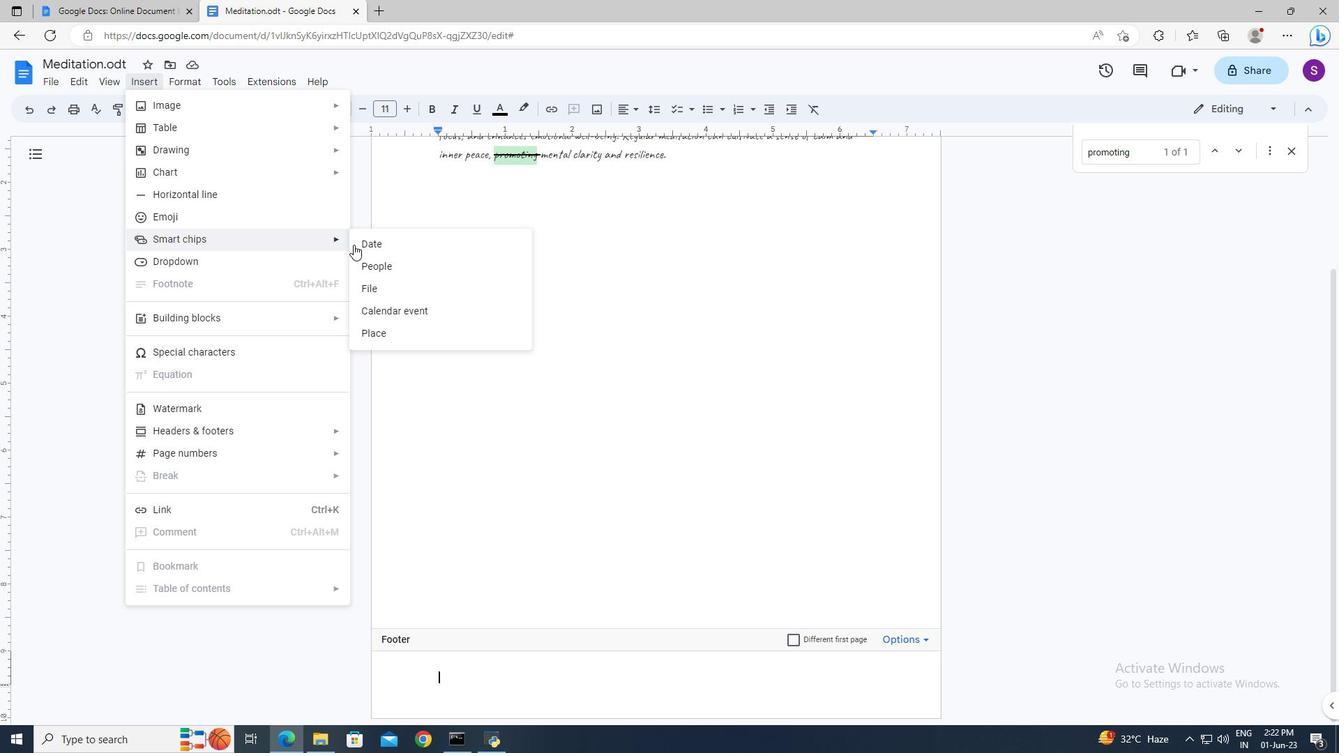 
Action: Mouse pressed left at (366, 244)
Screenshot: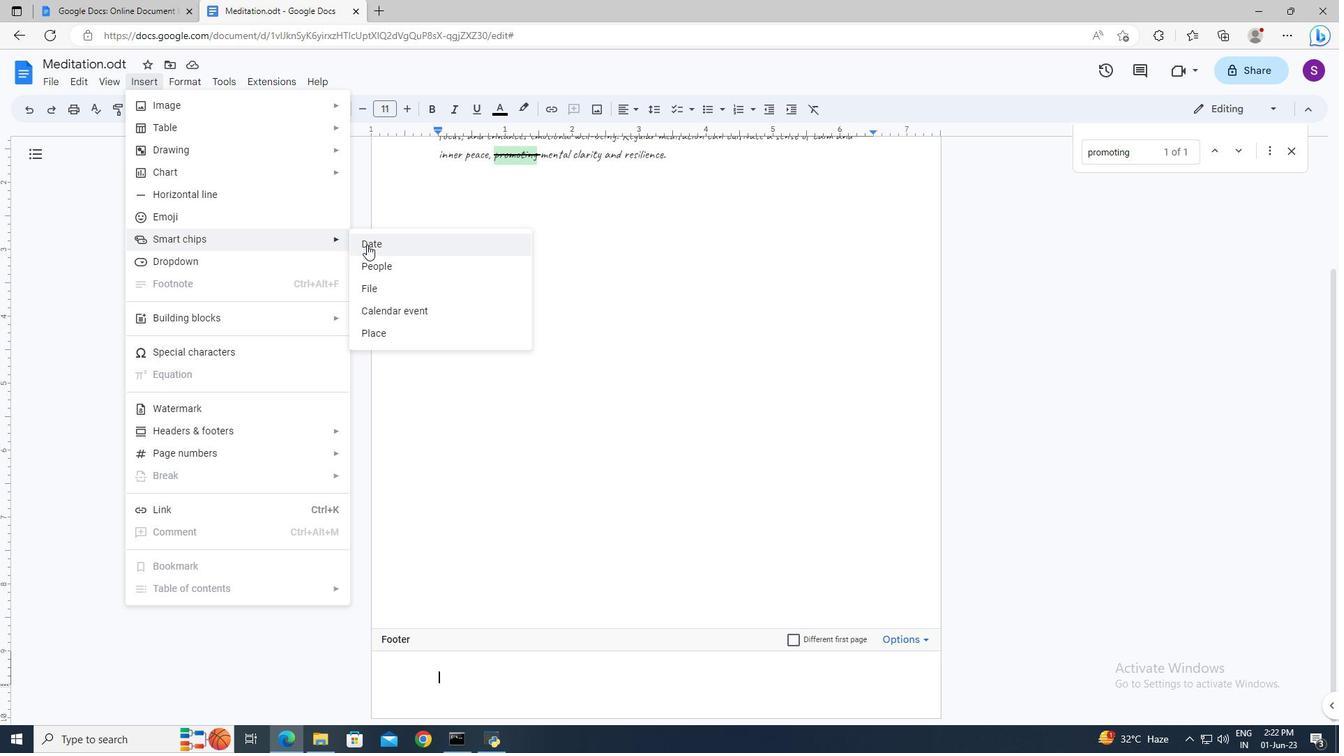 
Action: Mouse moved to (559, 649)
Screenshot: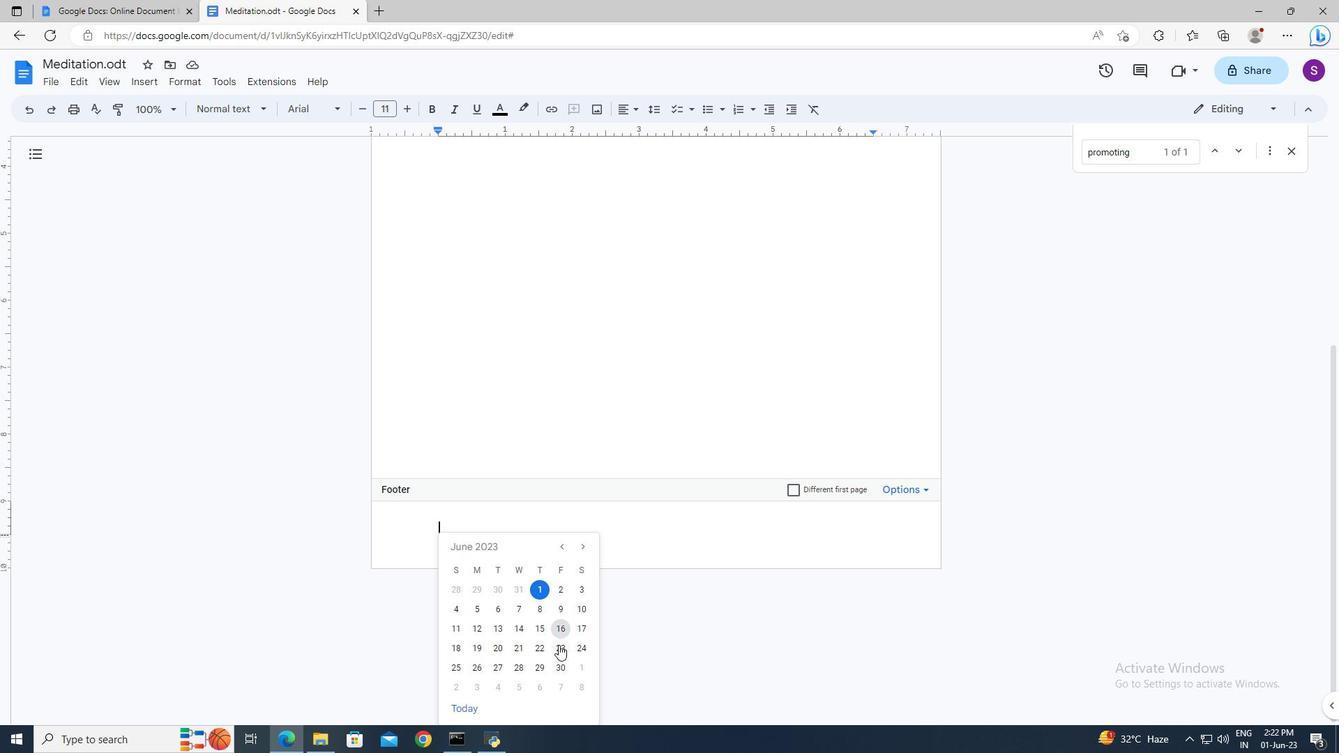 
Action: Mouse pressed left at (559, 649)
Screenshot: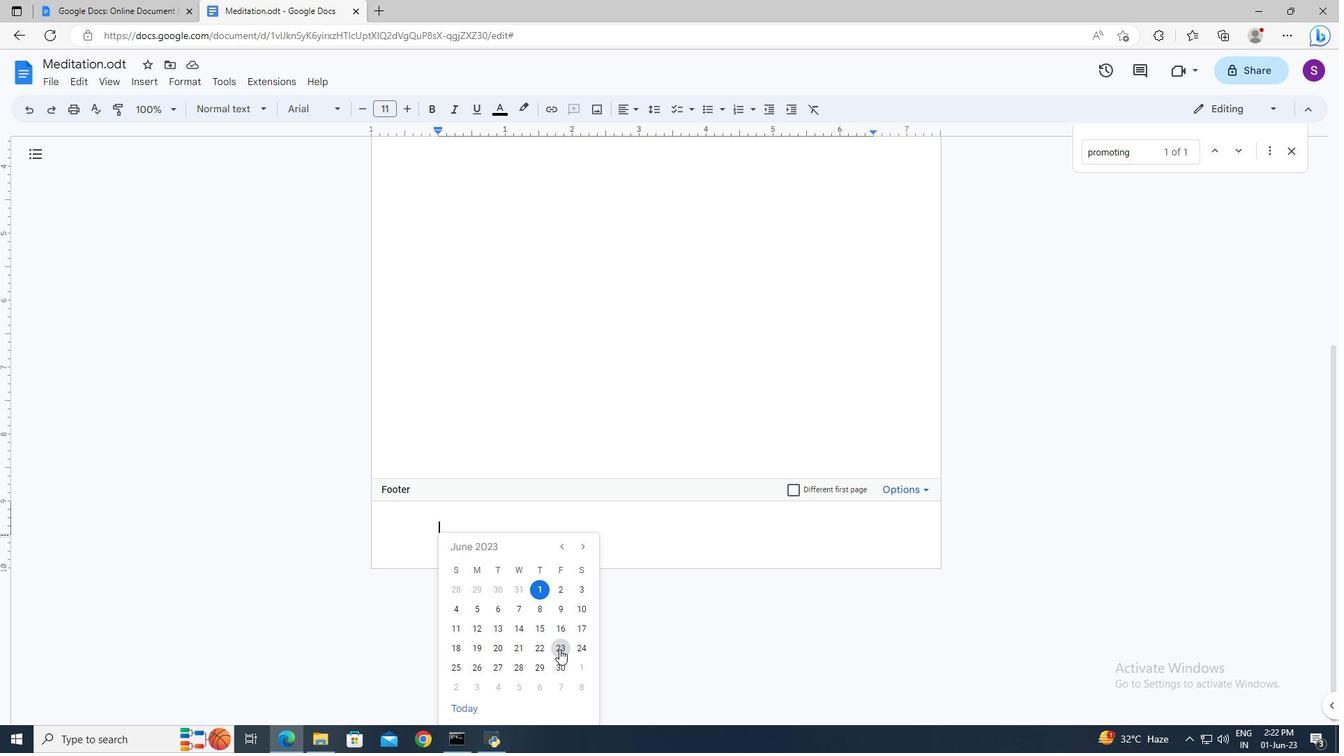 
Action: Mouse moved to (615, 533)
Screenshot: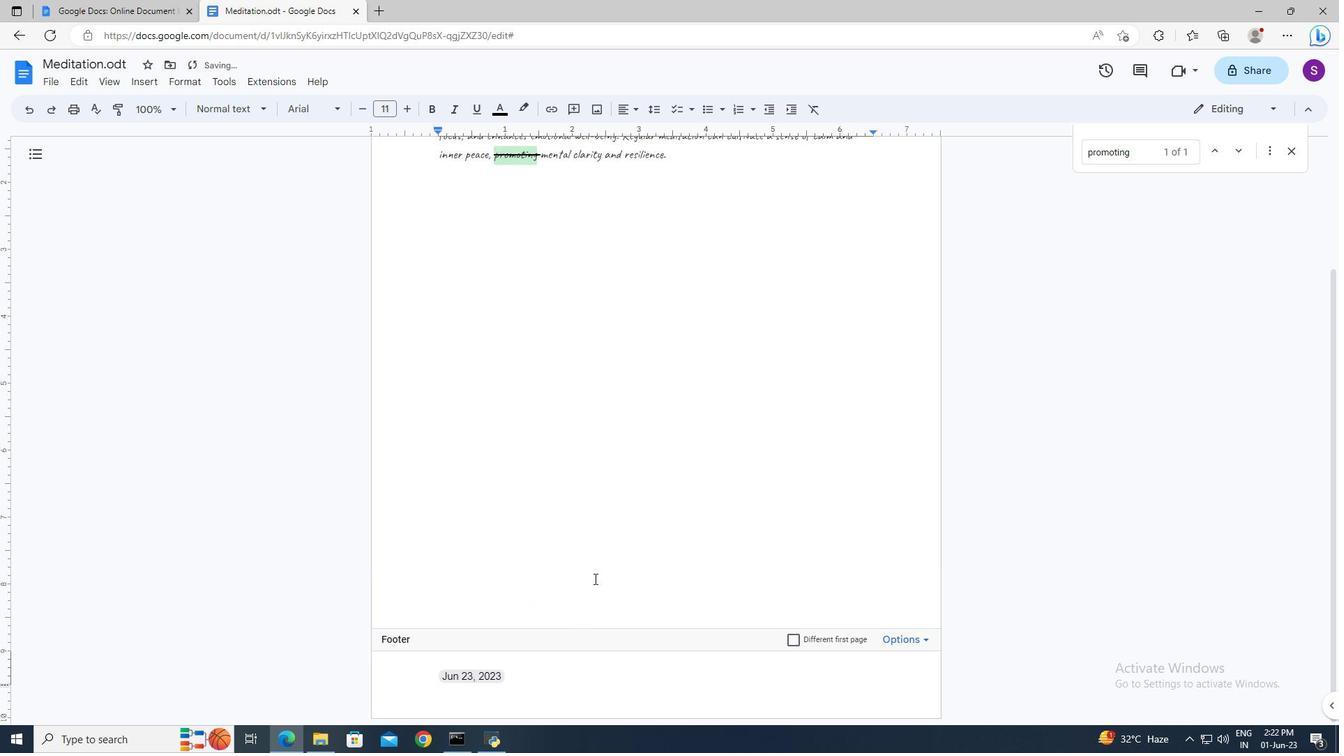 
Action: Mouse scrolled (615, 534) with delta (0, 0)
Screenshot: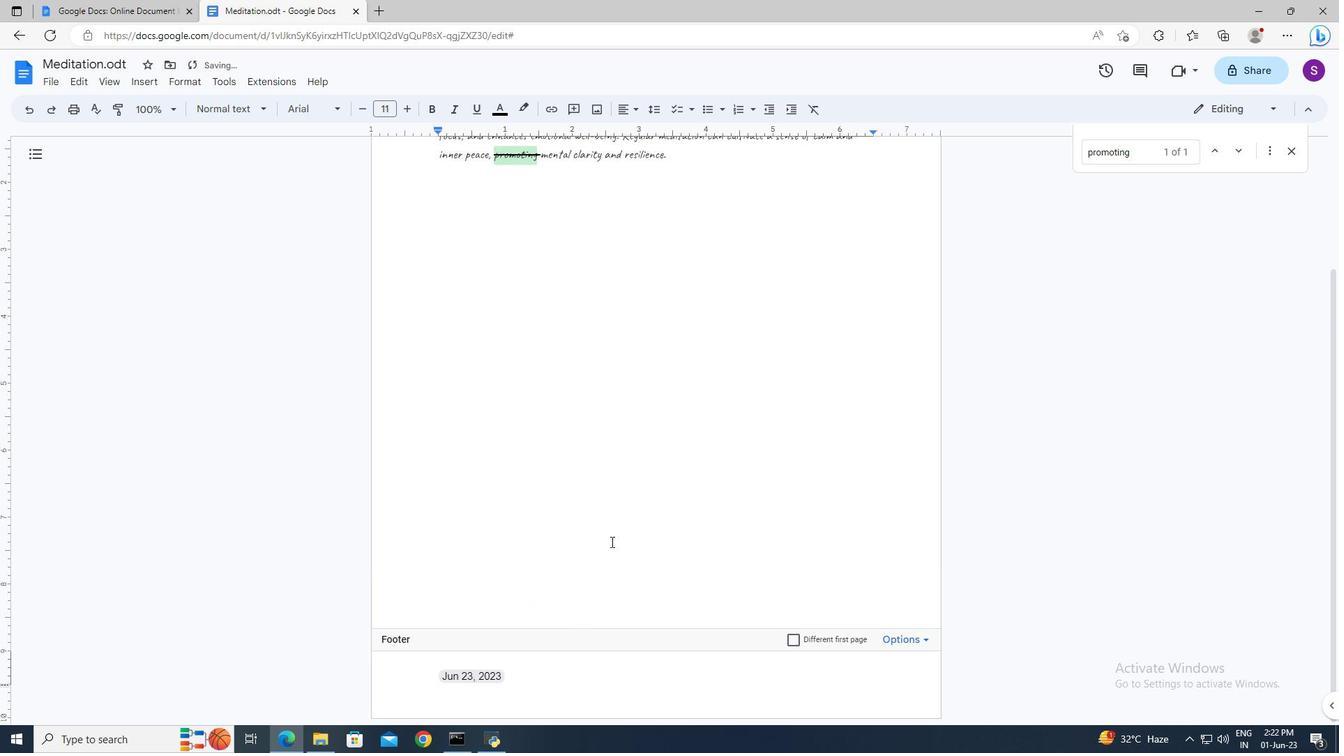 
Action: Mouse scrolled (615, 534) with delta (0, 0)
Screenshot: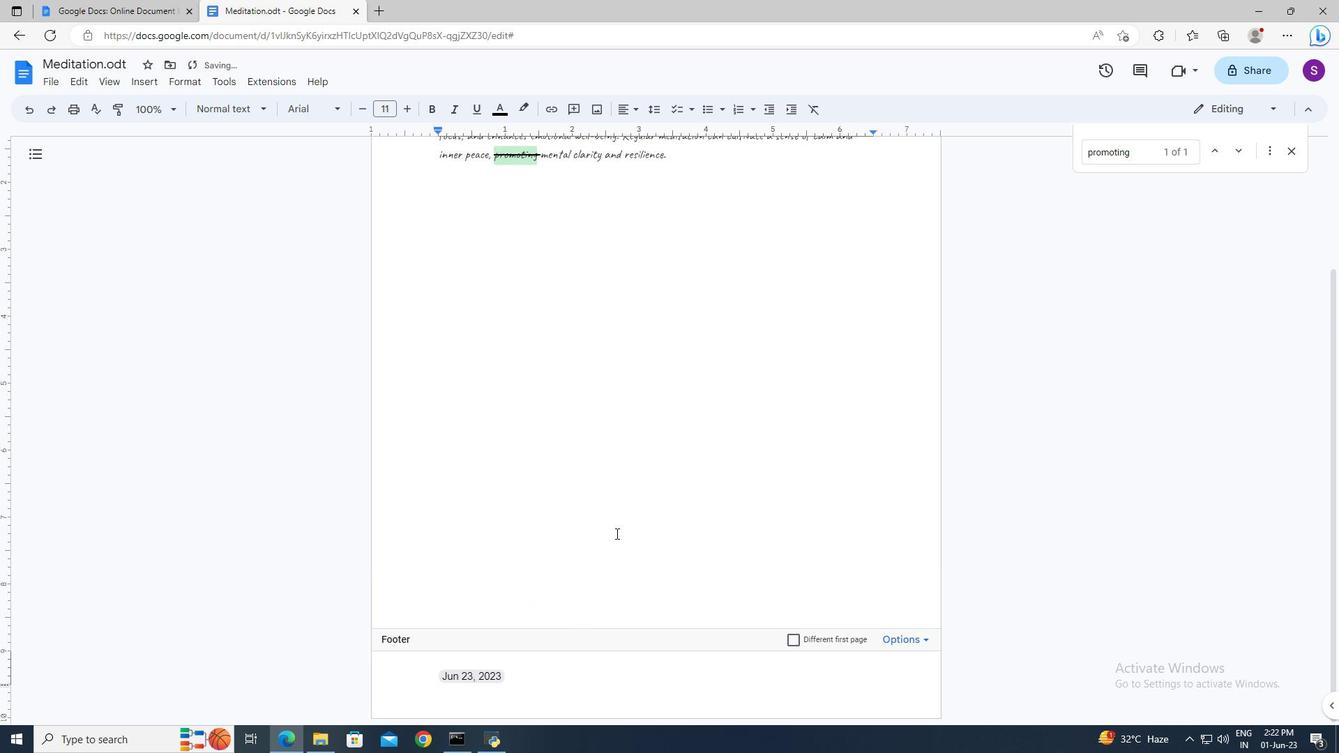 
Action: Mouse scrolled (615, 534) with delta (0, 0)
Screenshot: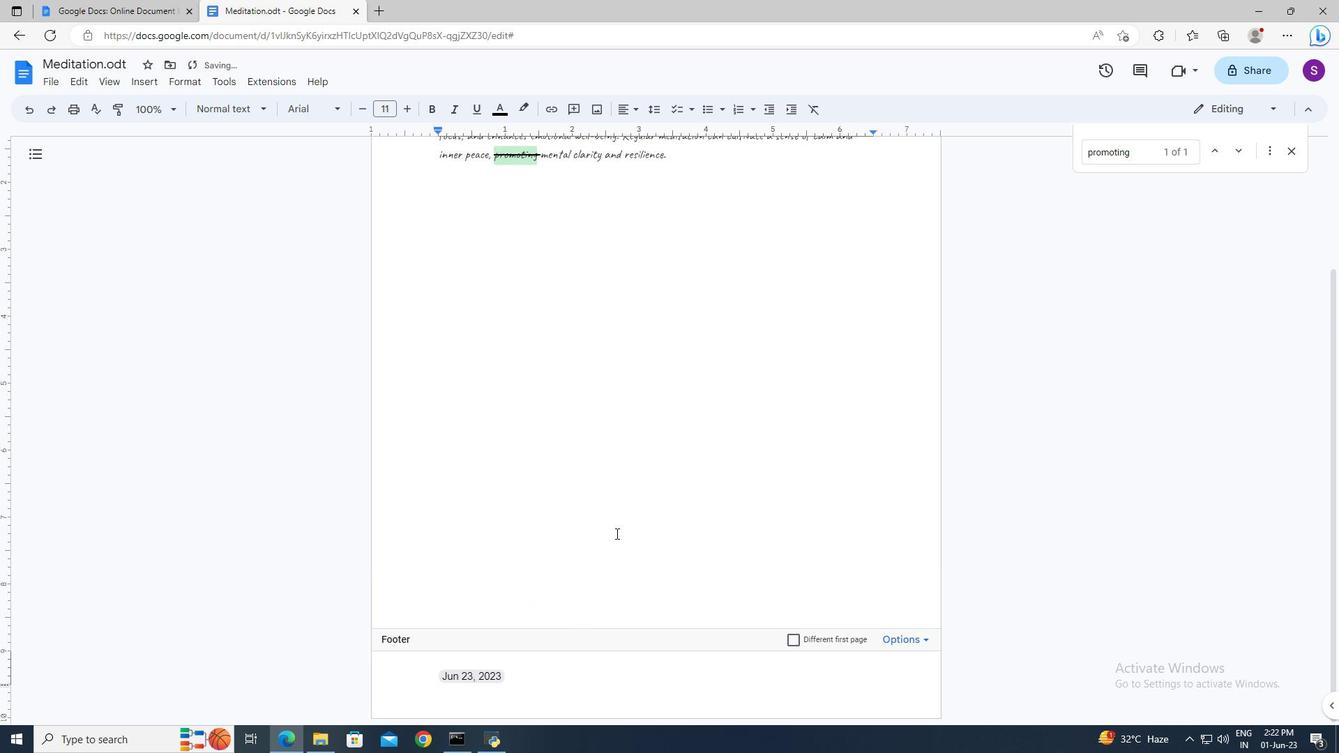
Action: Mouse scrolled (615, 534) with delta (0, 0)
Screenshot: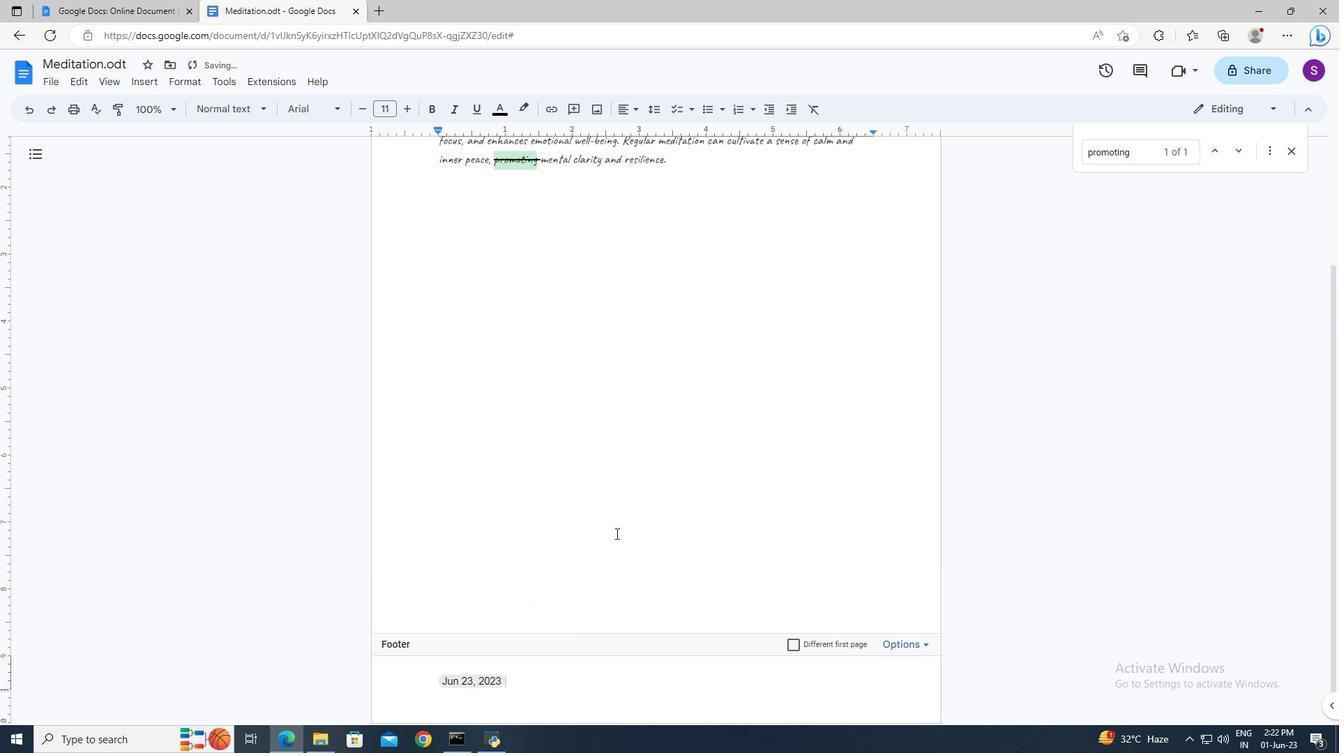 
Action: Mouse moved to (463, 288)
Screenshot: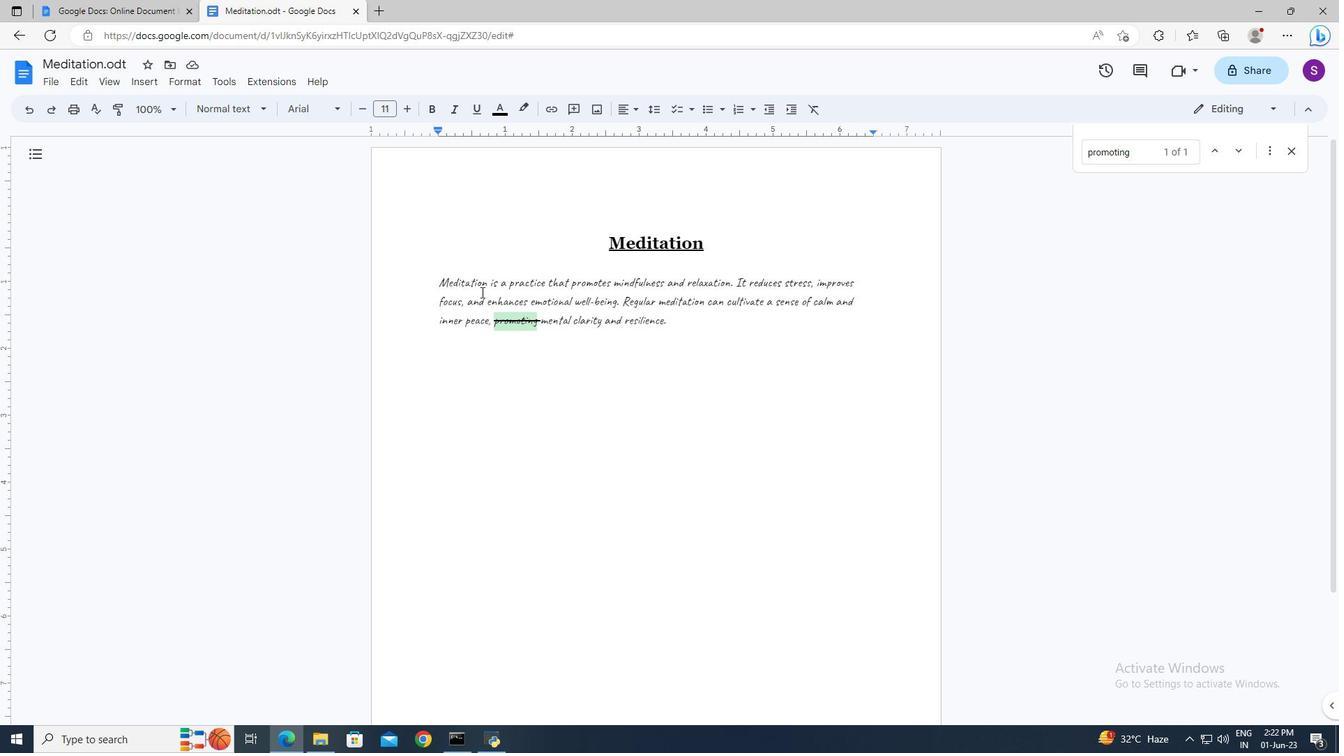 
Action: Mouse pressed left at (463, 288)
Screenshot: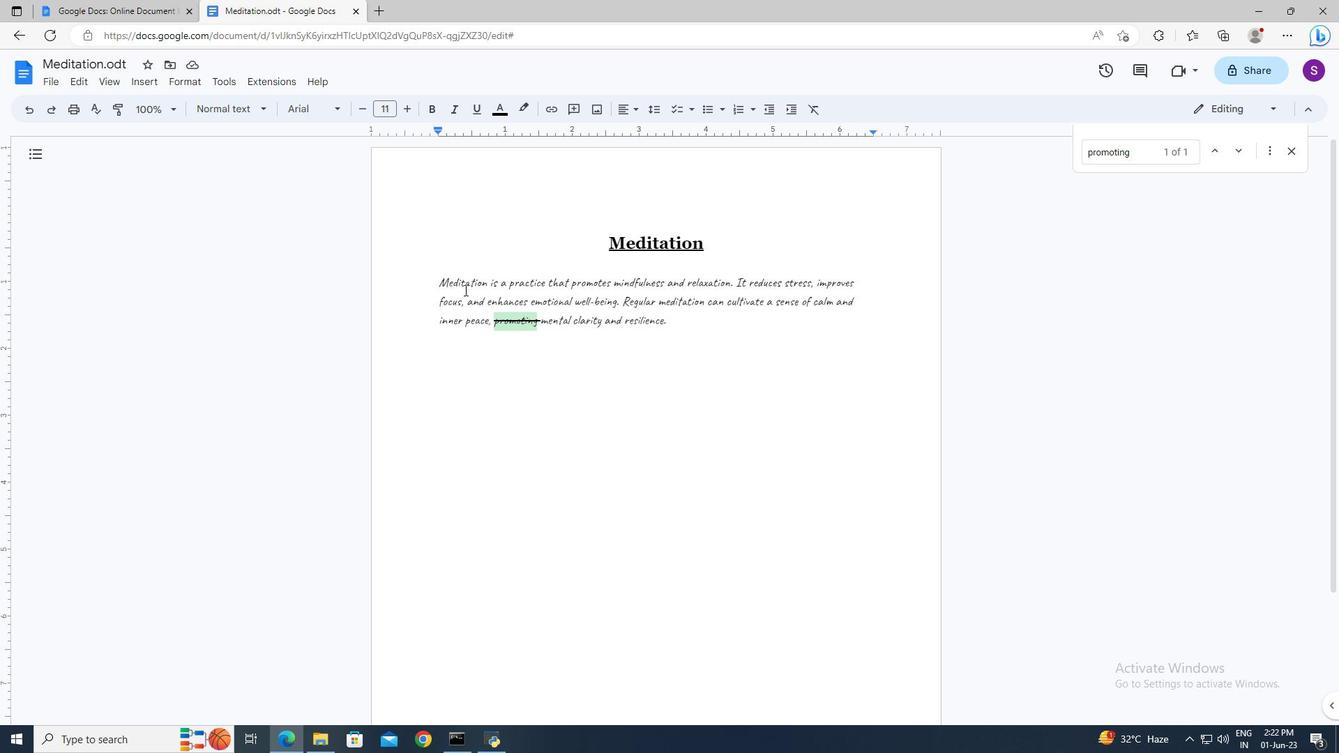 
Action: Mouse moved to (615, 278)
Screenshot: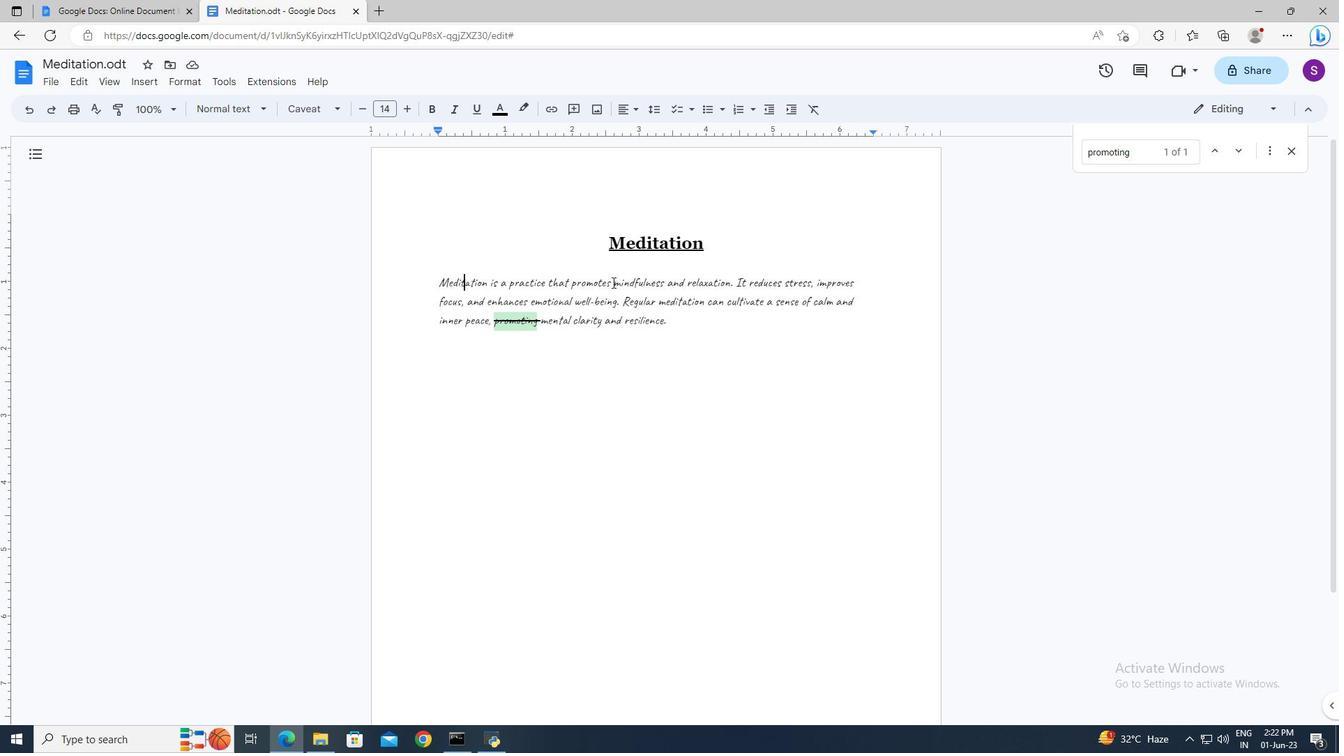
Action: Mouse pressed left at (615, 278)
Screenshot: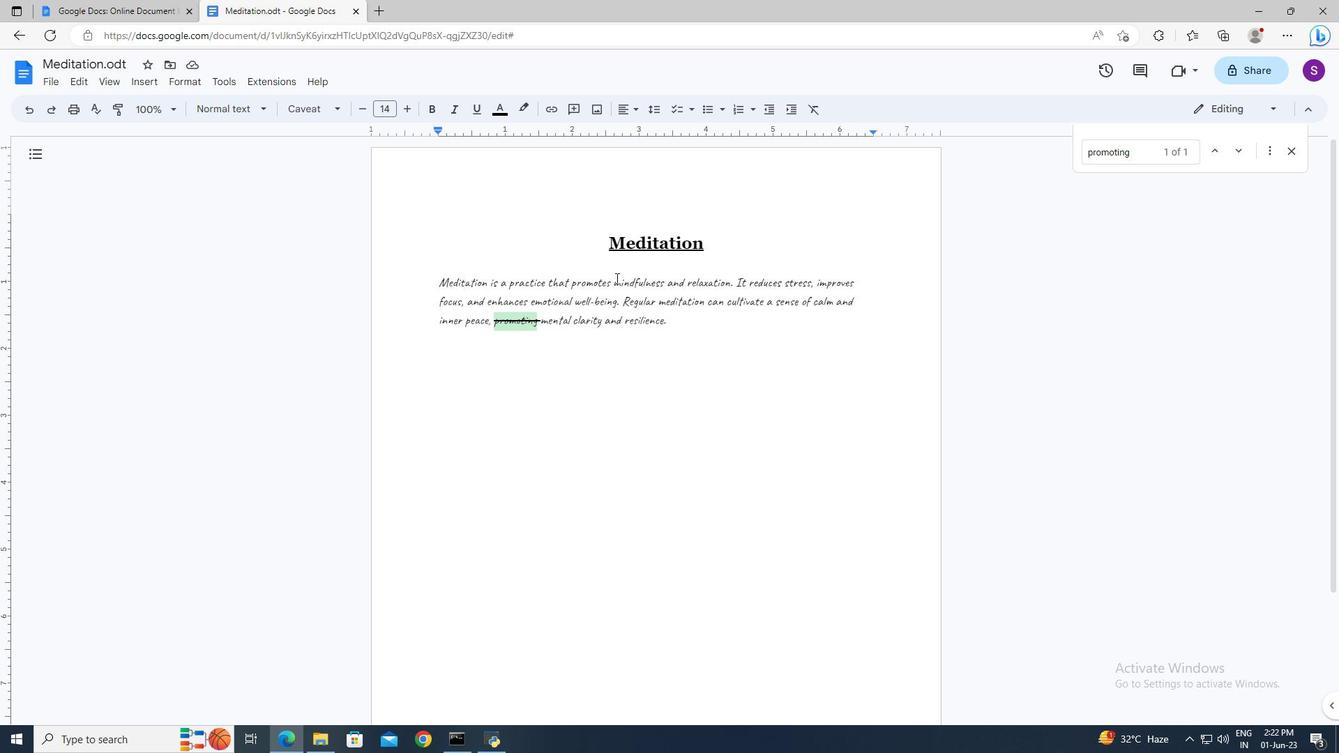 
Action: Mouse moved to (610, 280)
Screenshot: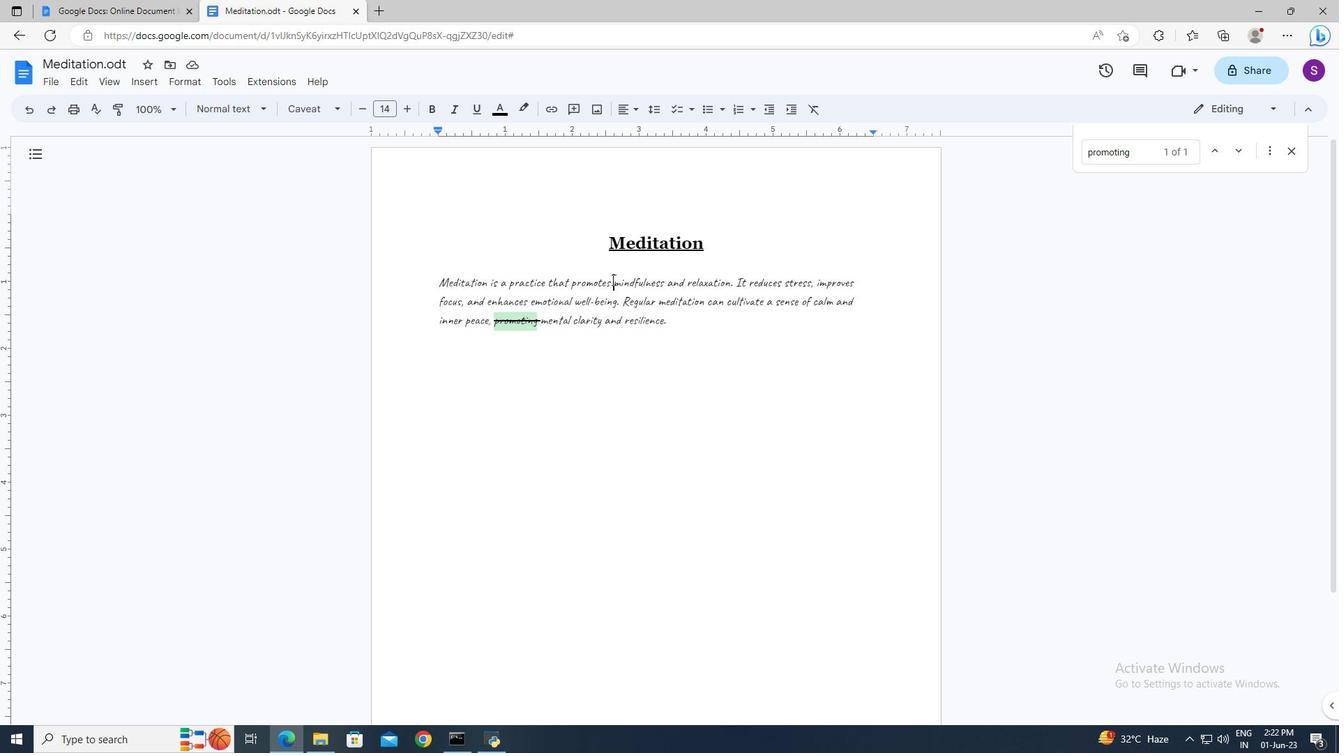 
Action: Mouse pressed left at (610, 280)
Screenshot: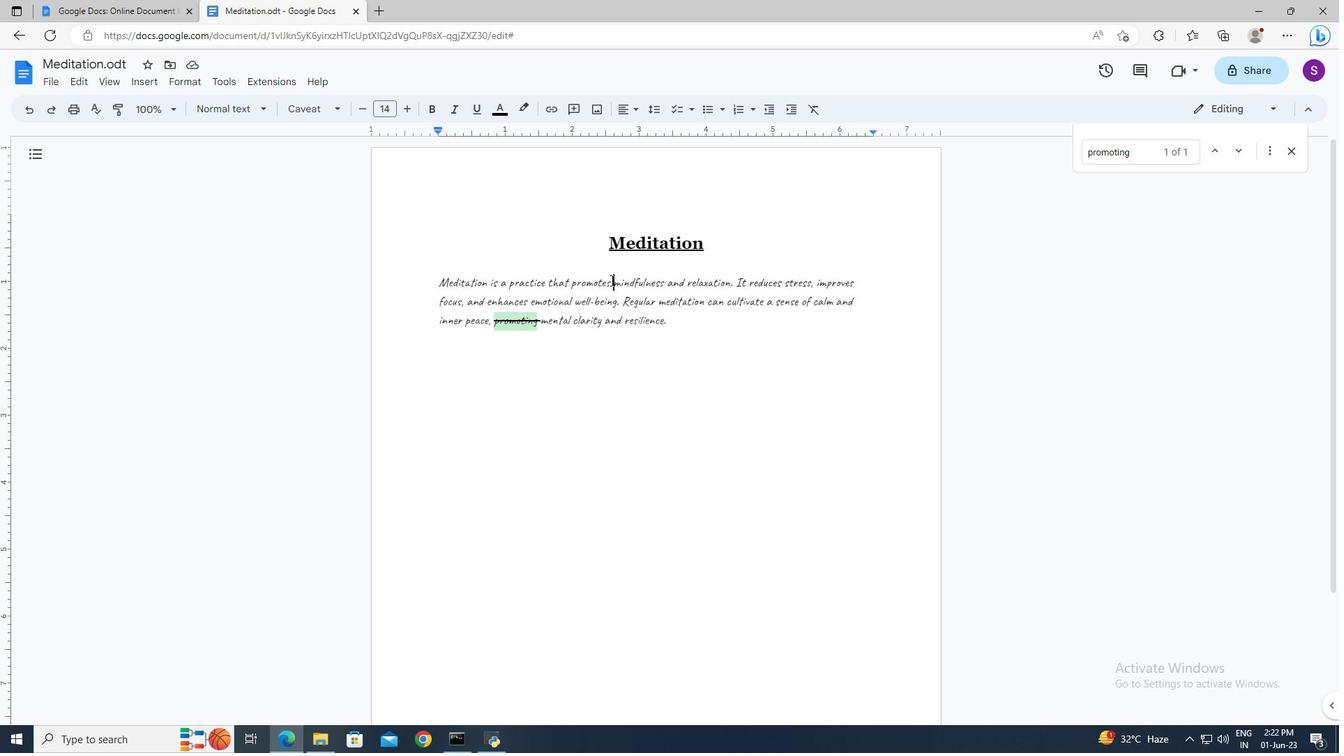 
Action: Mouse moved to (153, 84)
Screenshot: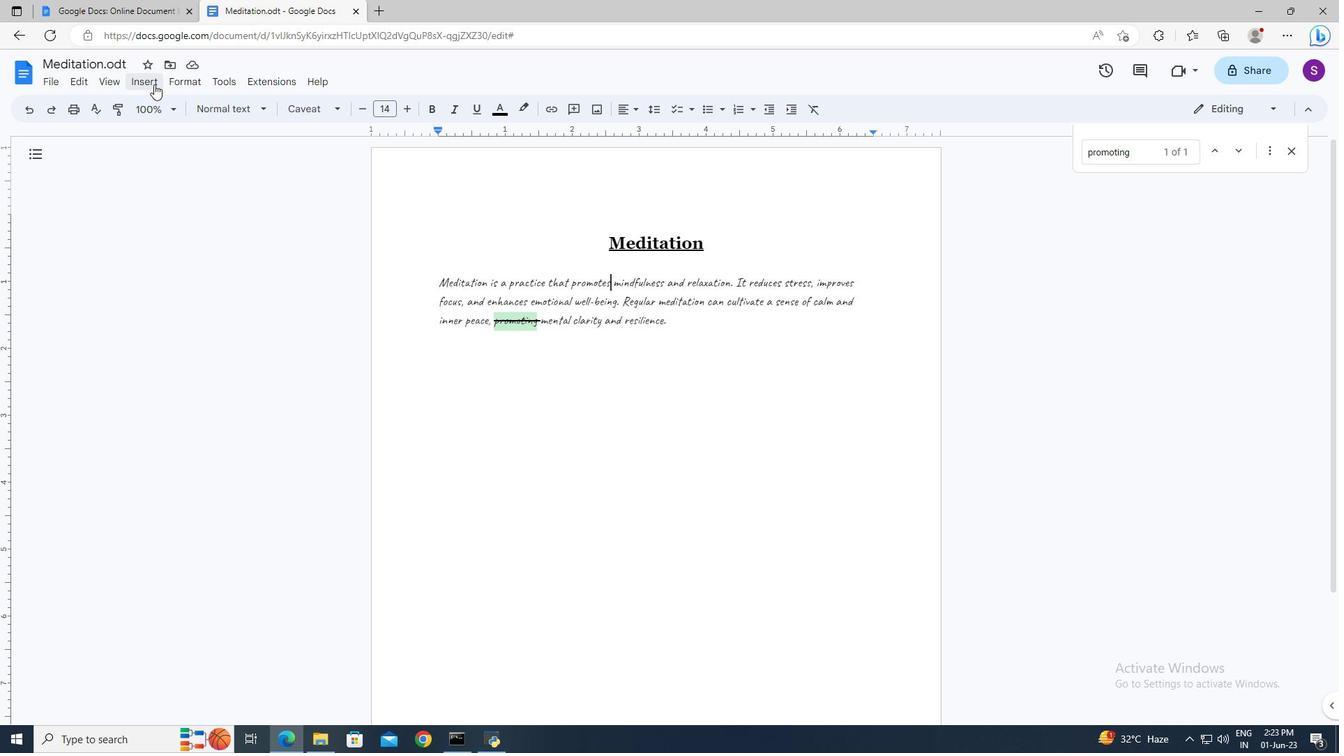 
Action: Mouse pressed left at (153, 84)
Screenshot: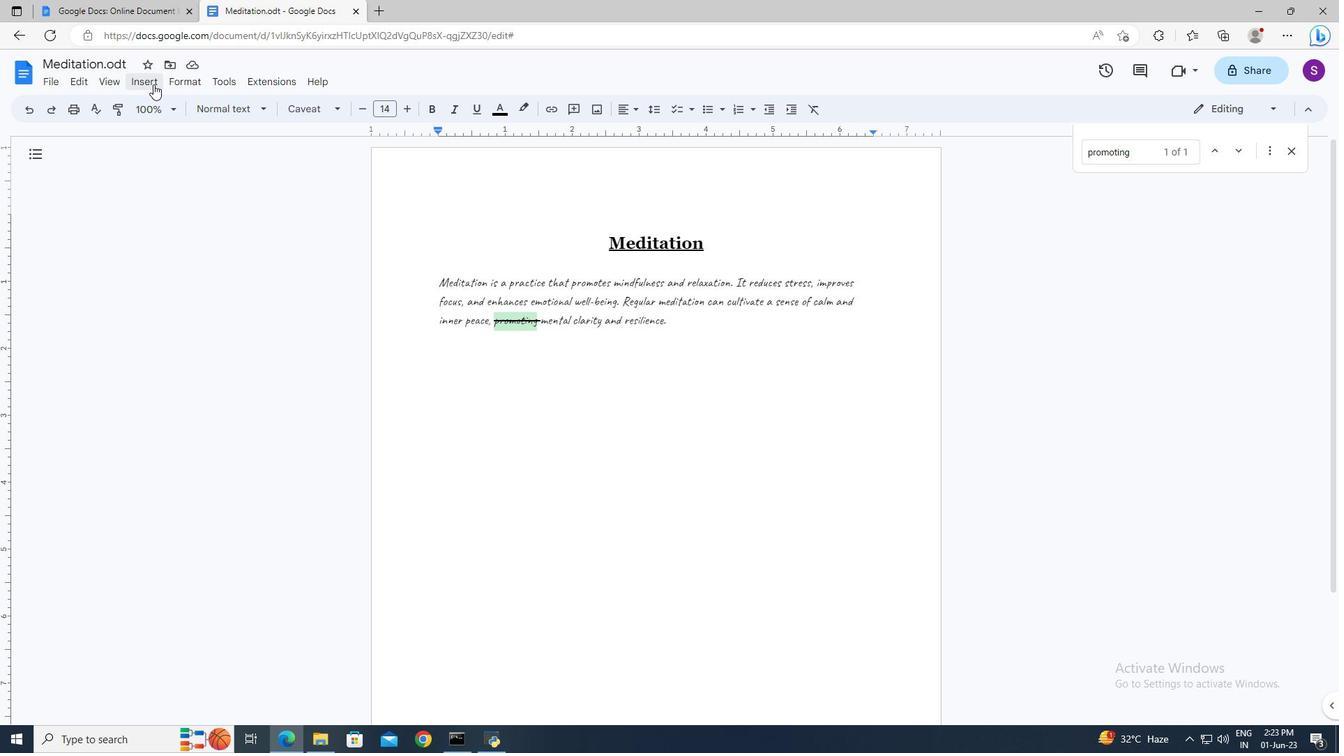 
Action: Mouse moved to (181, 279)
Screenshot: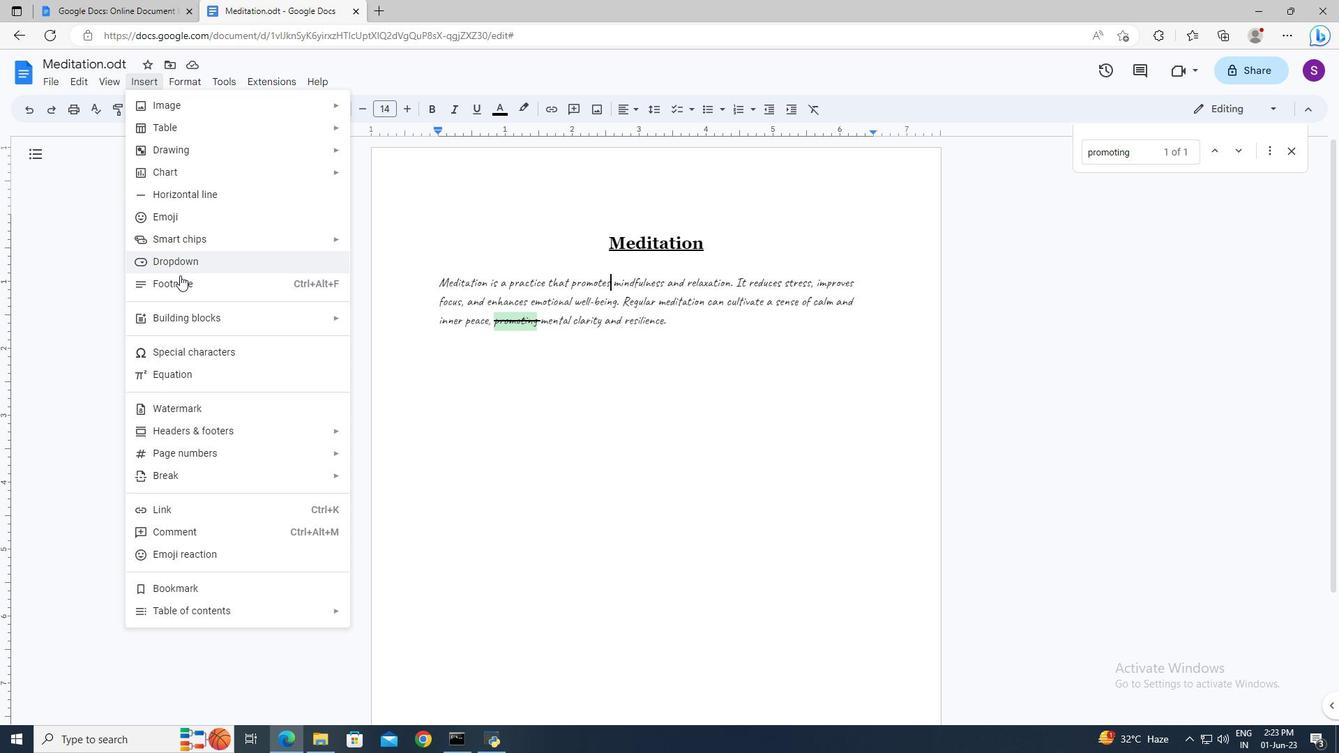 
Action: Mouse pressed left at (181, 279)
Screenshot: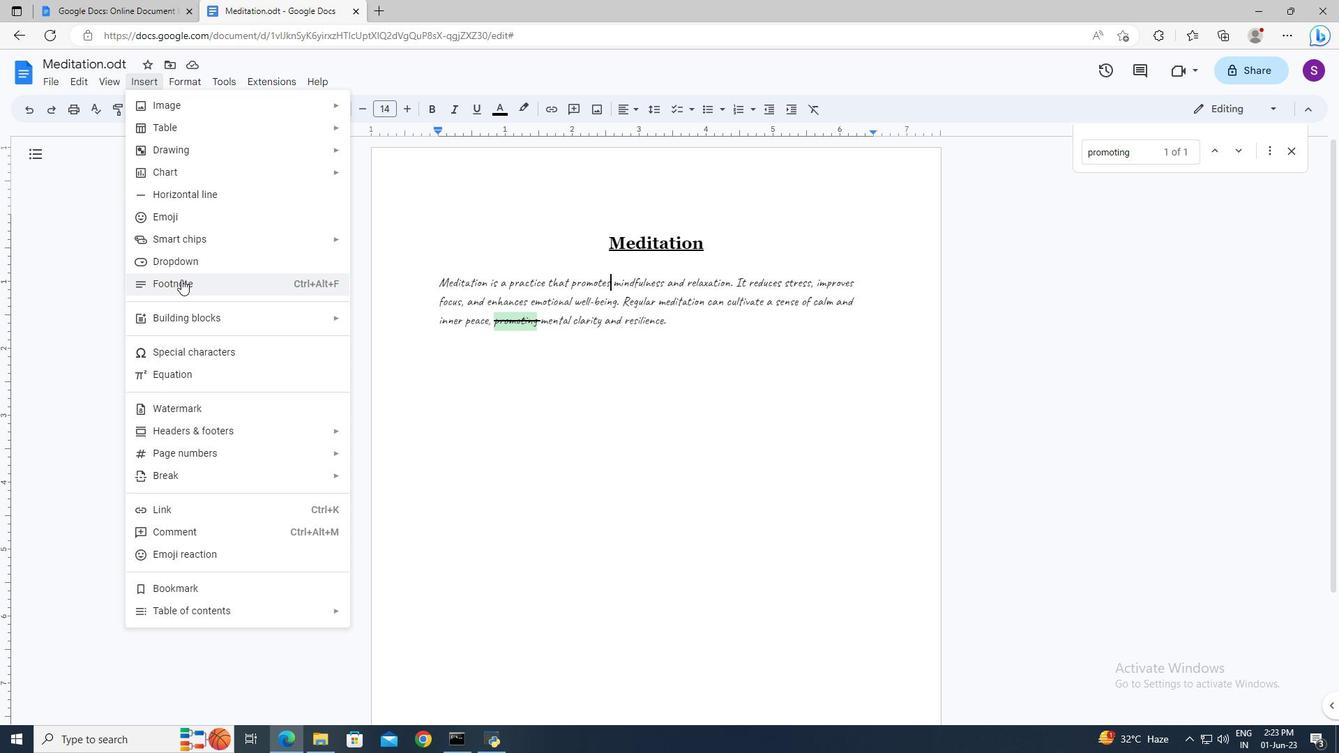 
Action: Mouse moved to (451, 689)
Screenshot: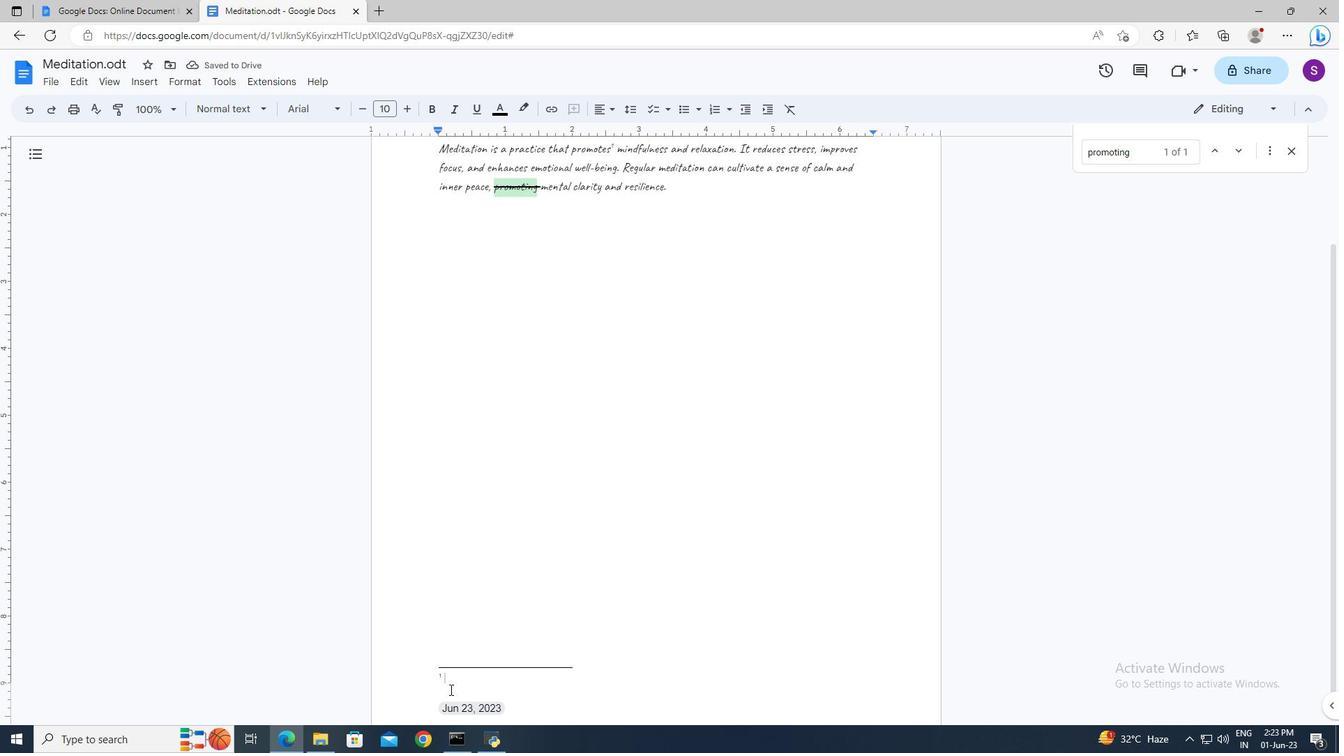
Action: Mouse pressed left at (451, 689)
Screenshot: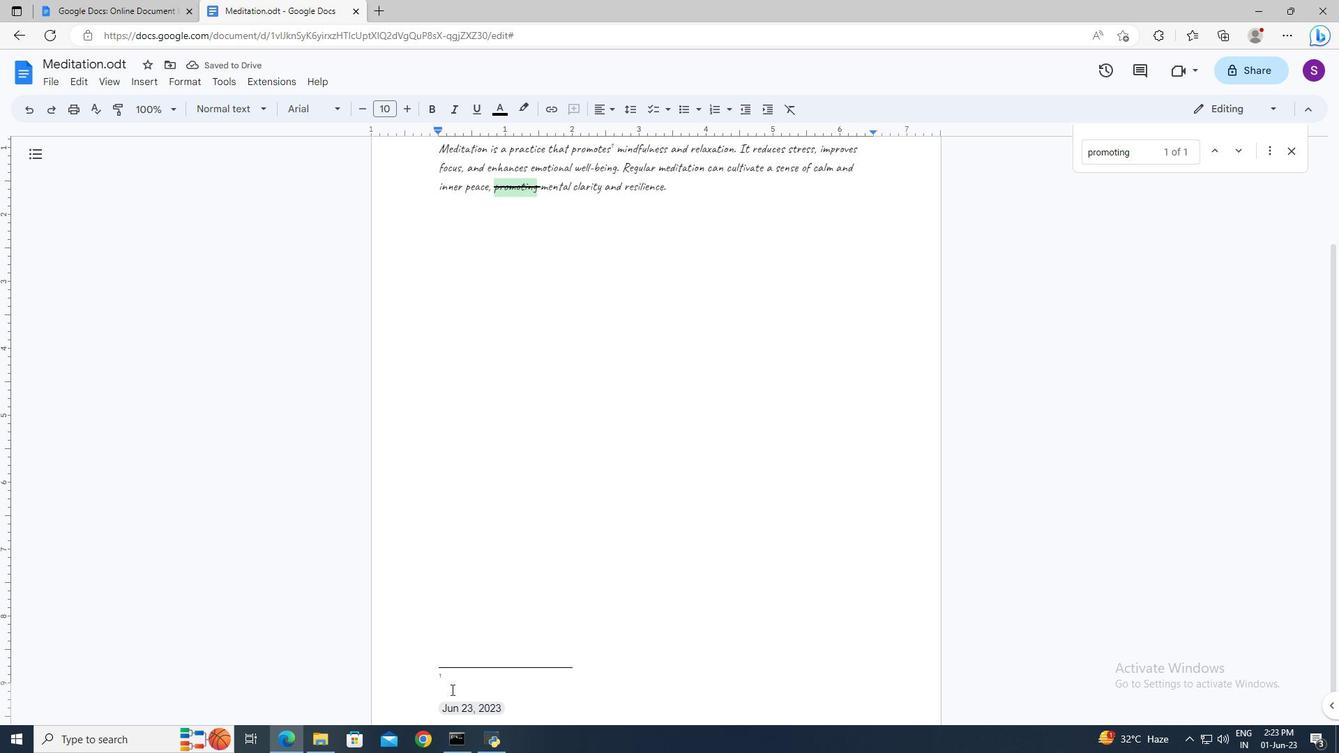 
Action: Key pressed <Key.shift>According<Key.space>to<Key.space>recent<Key.space>research<Key.space>findings.<Key.shift><Key.up>
Screenshot: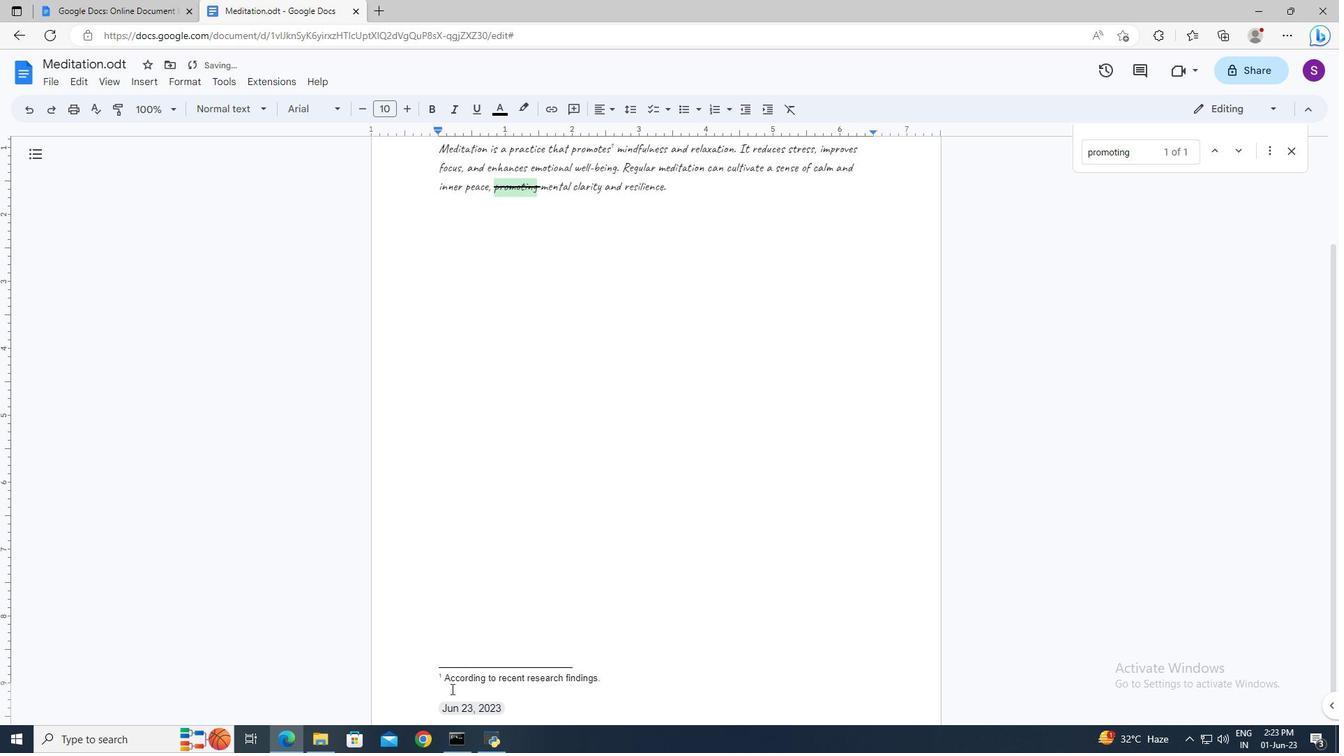 
Action: Mouse moved to (337, 104)
Screenshot: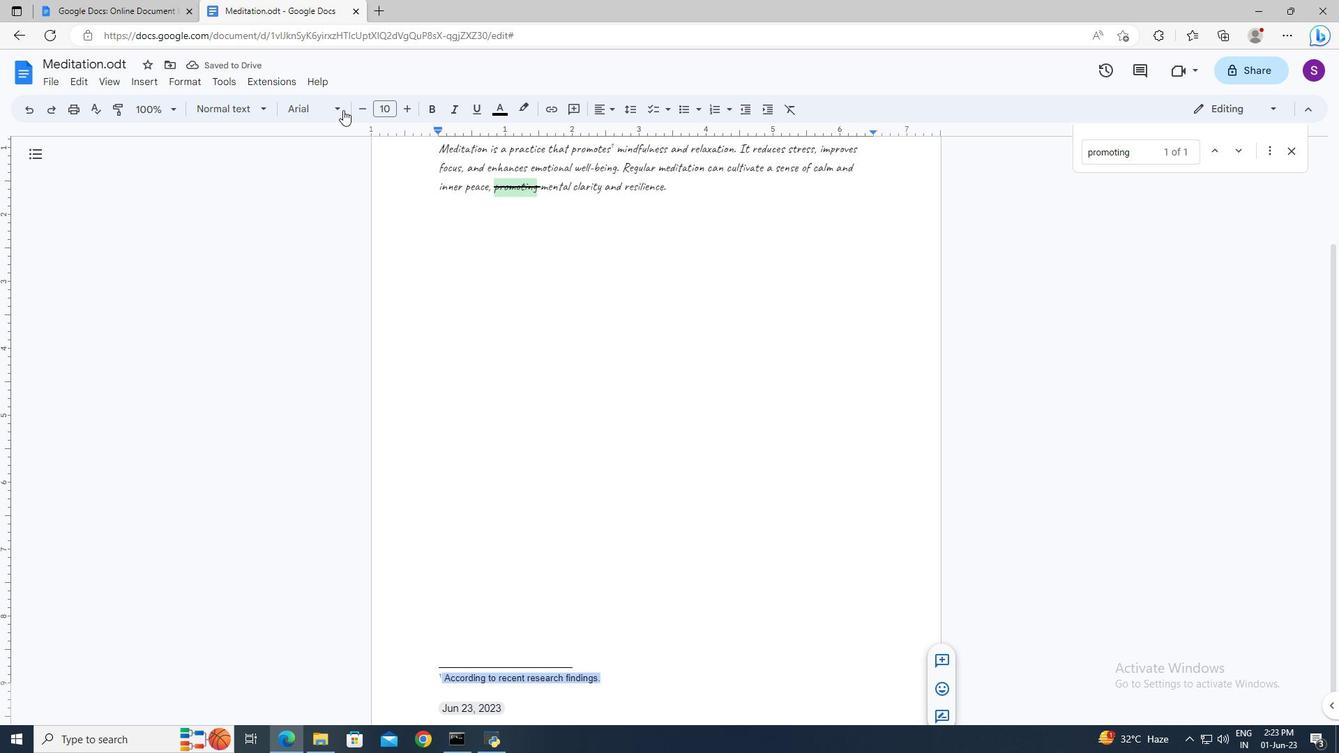
Action: Mouse pressed left at (337, 104)
Screenshot: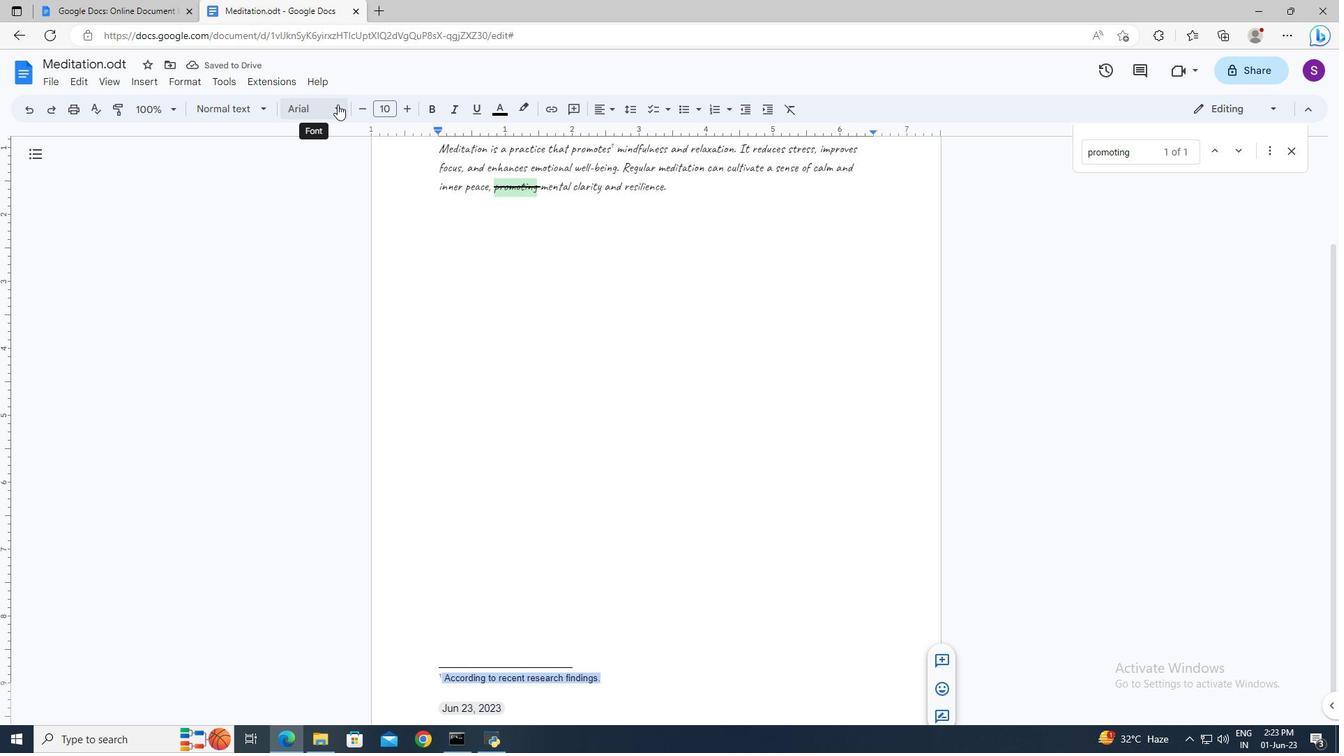 
Action: Mouse moved to (323, 334)
Screenshot: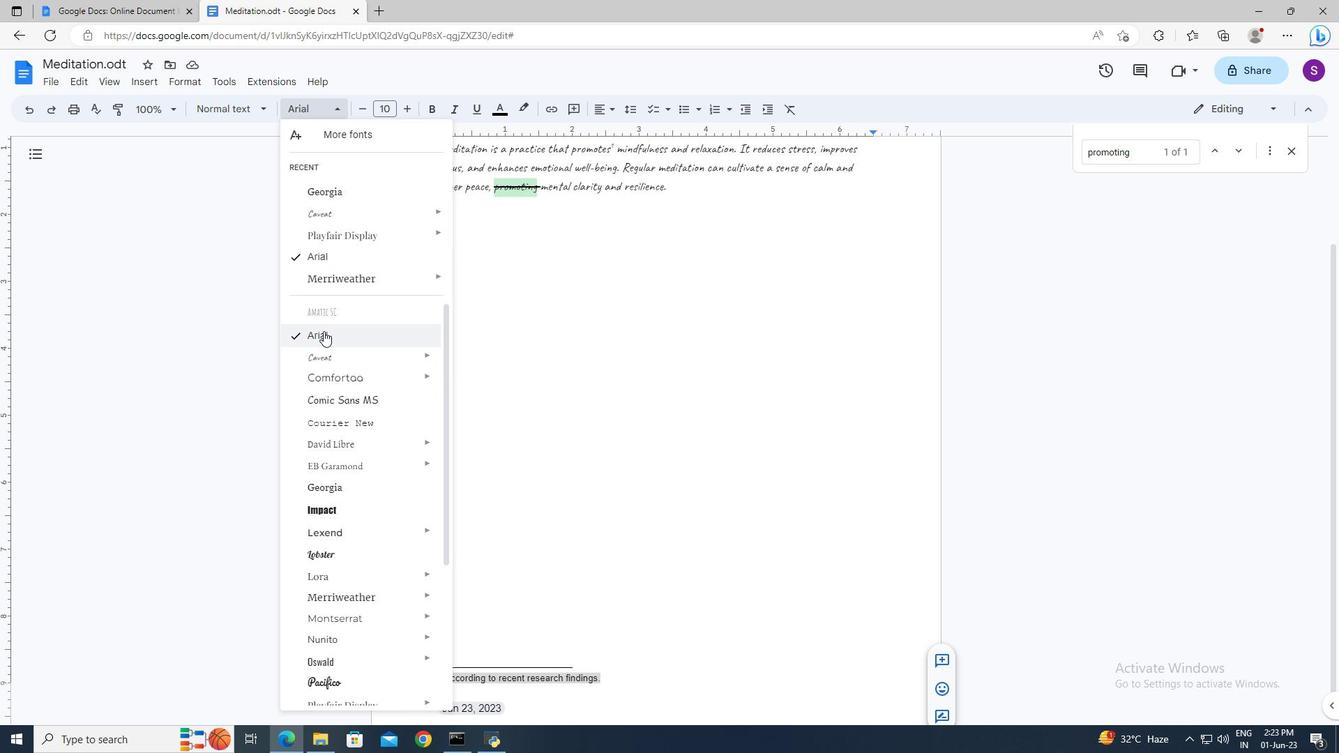 
Action: Mouse pressed left at (323, 334)
Screenshot: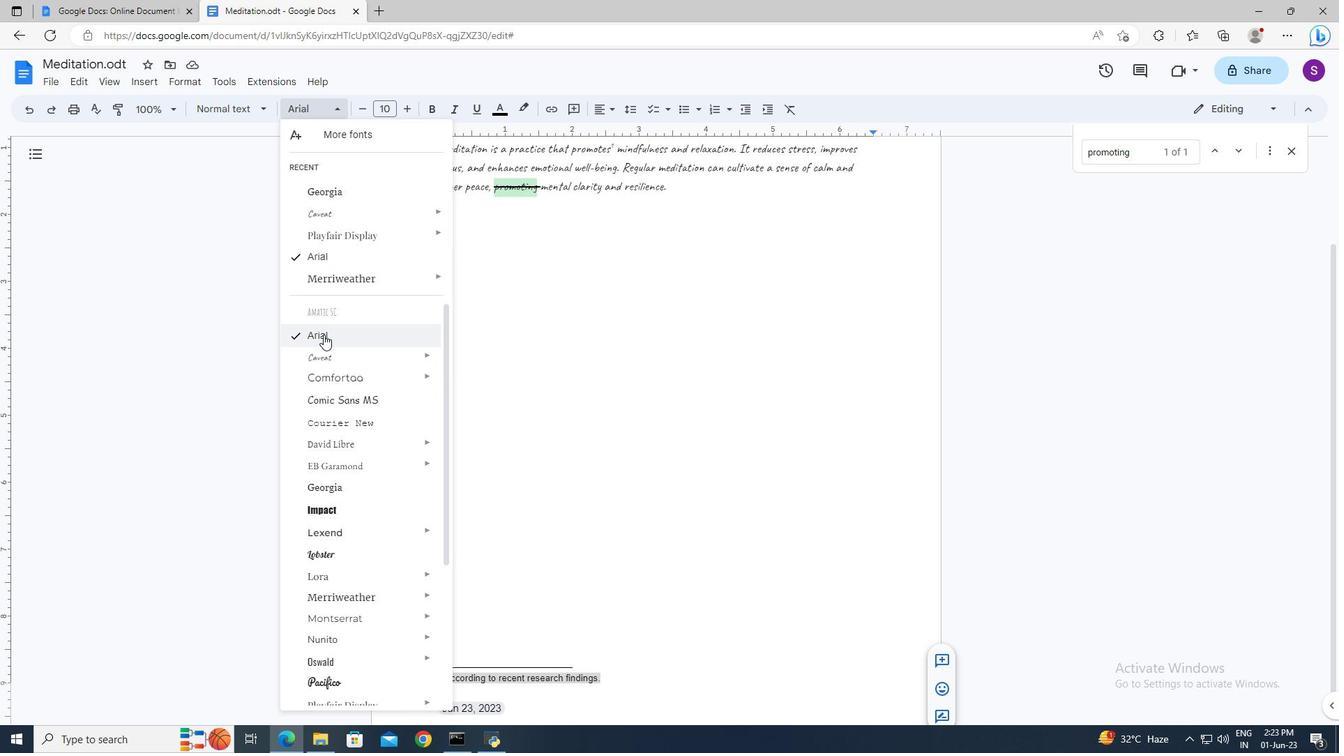 
Action: Mouse moved to (392, 103)
Screenshot: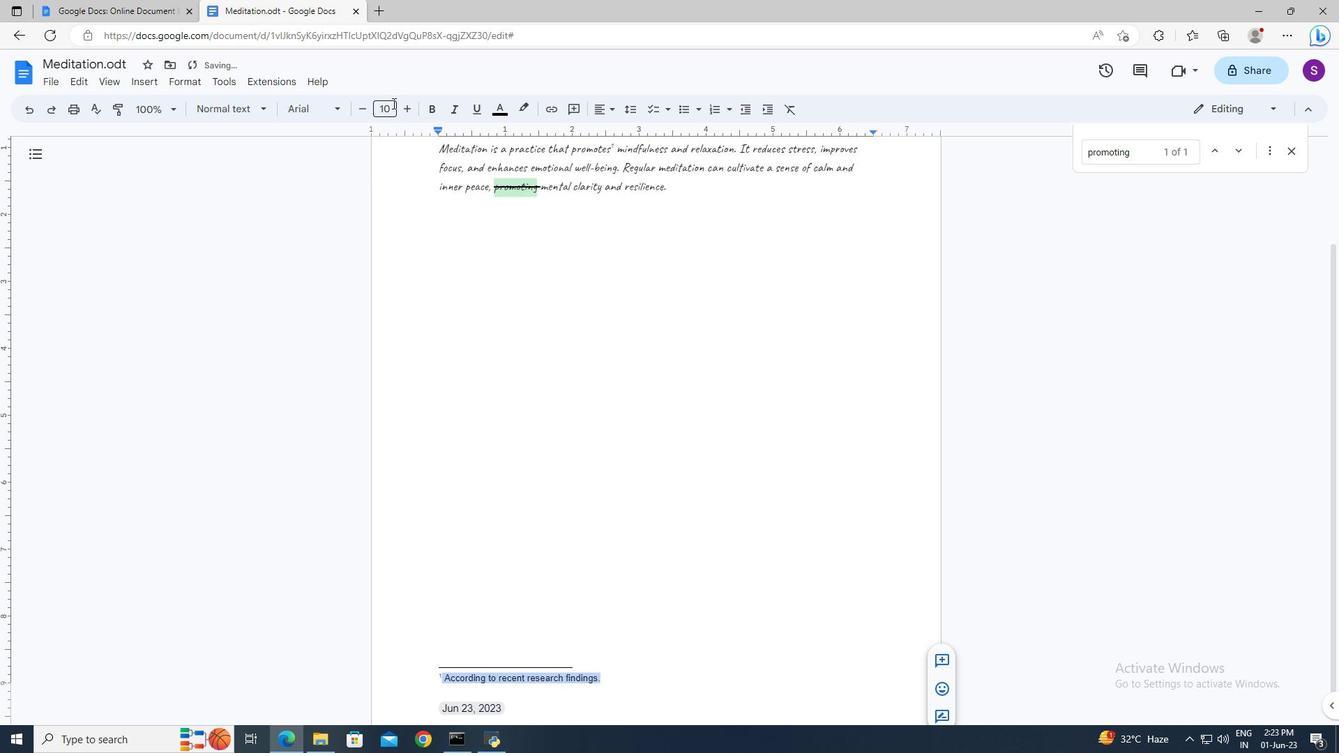 
Action: Mouse pressed left at (392, 103)
Screenshot: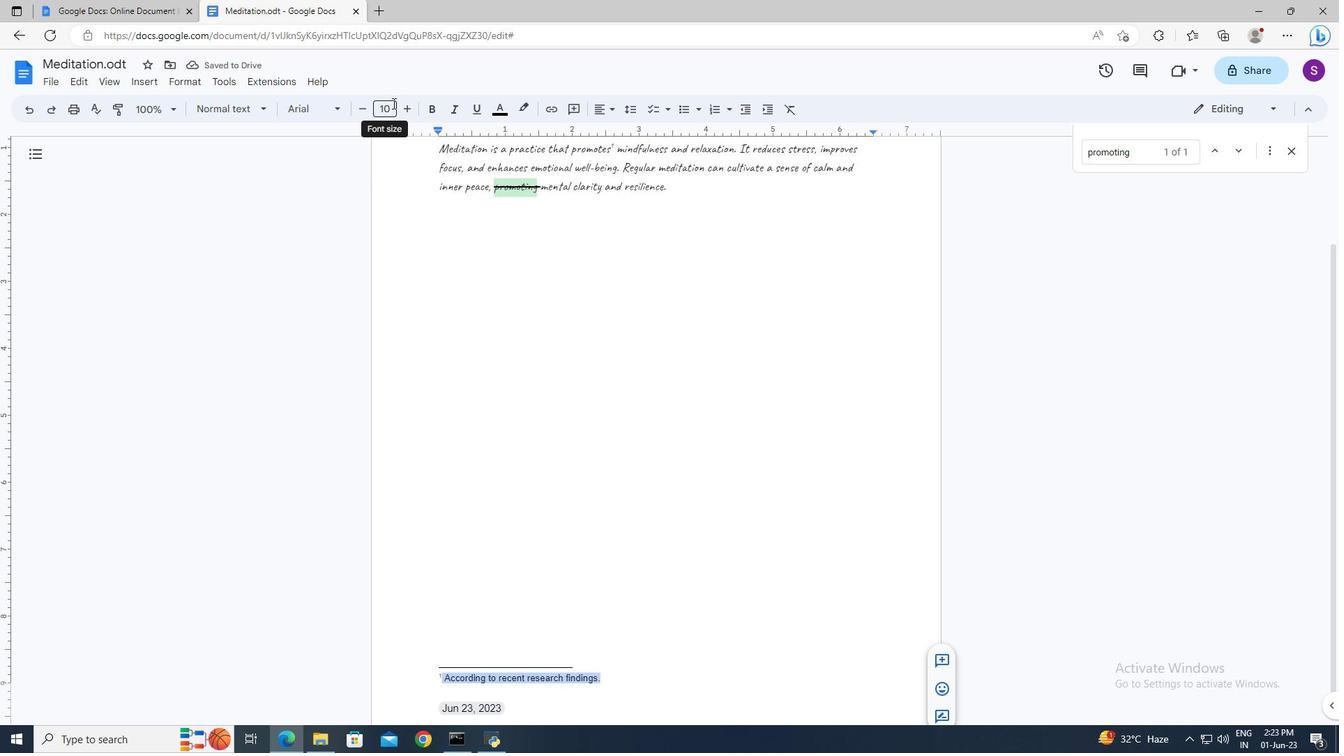 
Action: Key pressed 8<Key.enter>
Screenshot: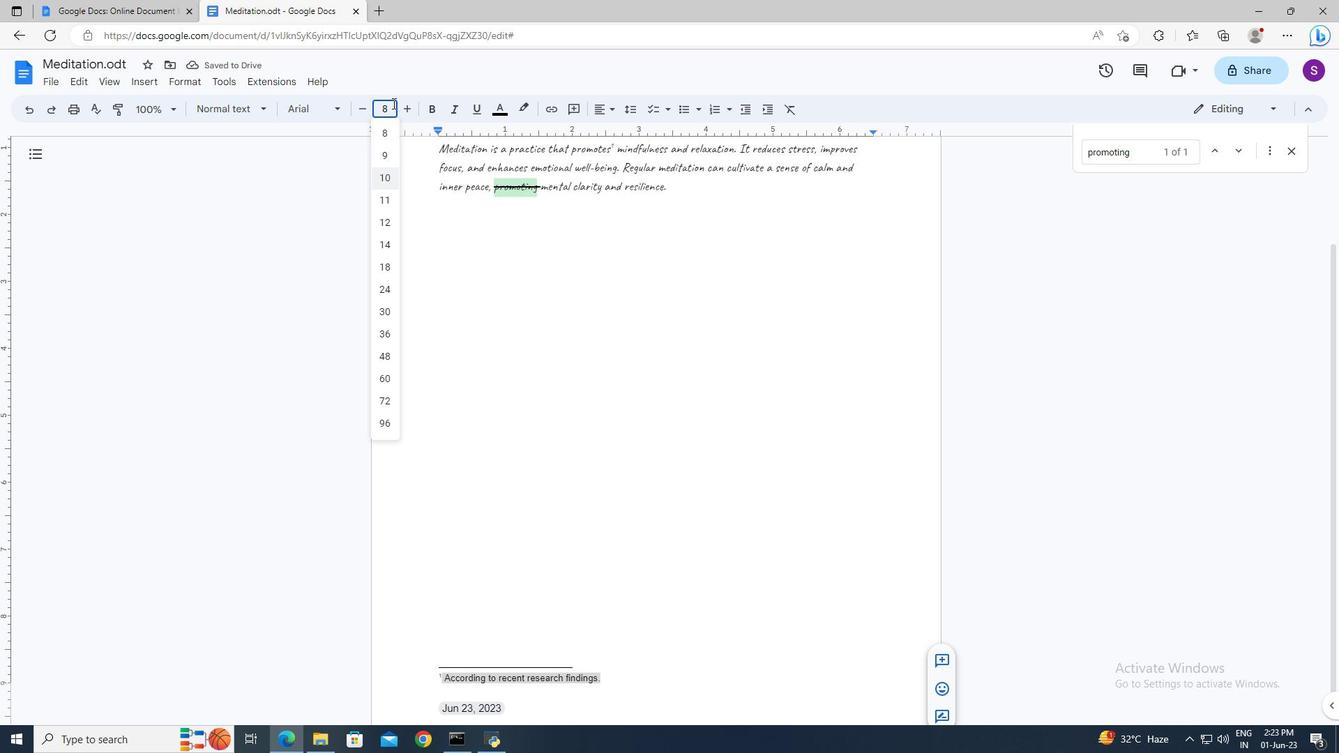 
Action: Mouse moved to (680, 192)
Screenshot: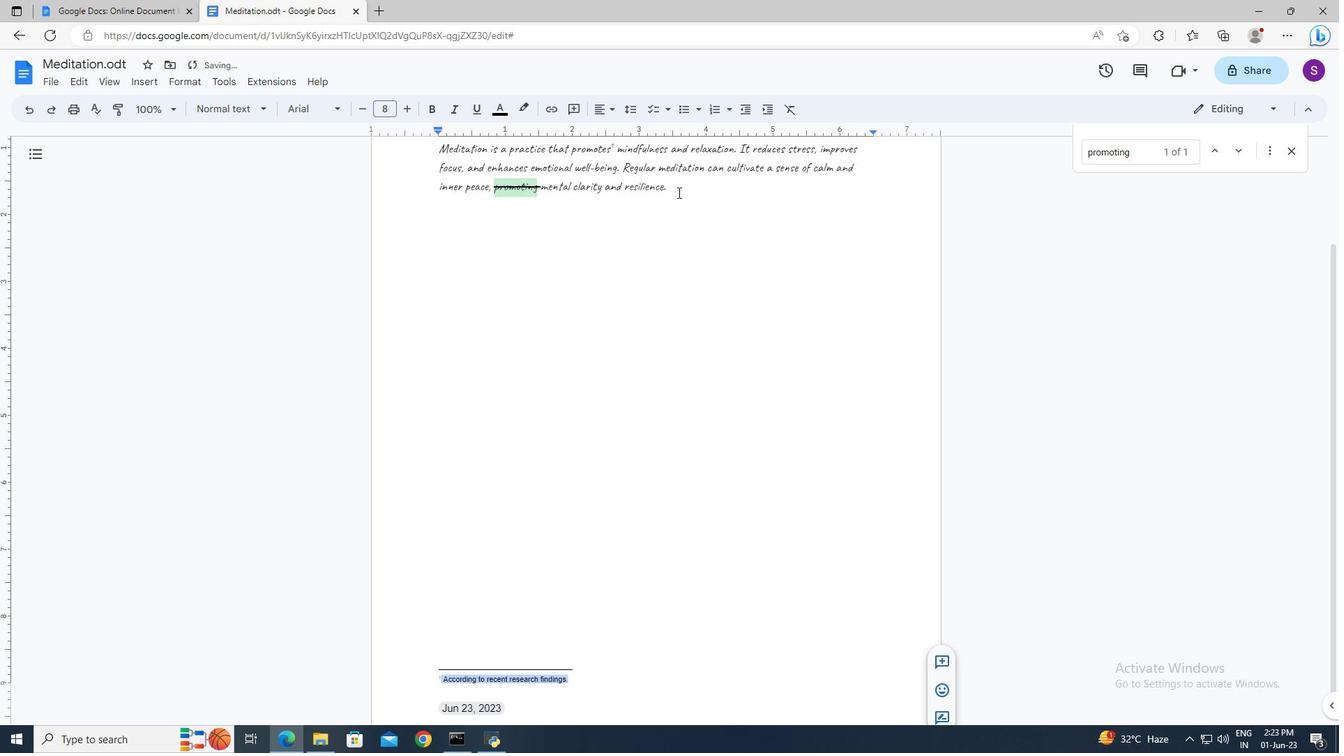 
Action: Mouse pressed left at (680, 192)
Screenshot: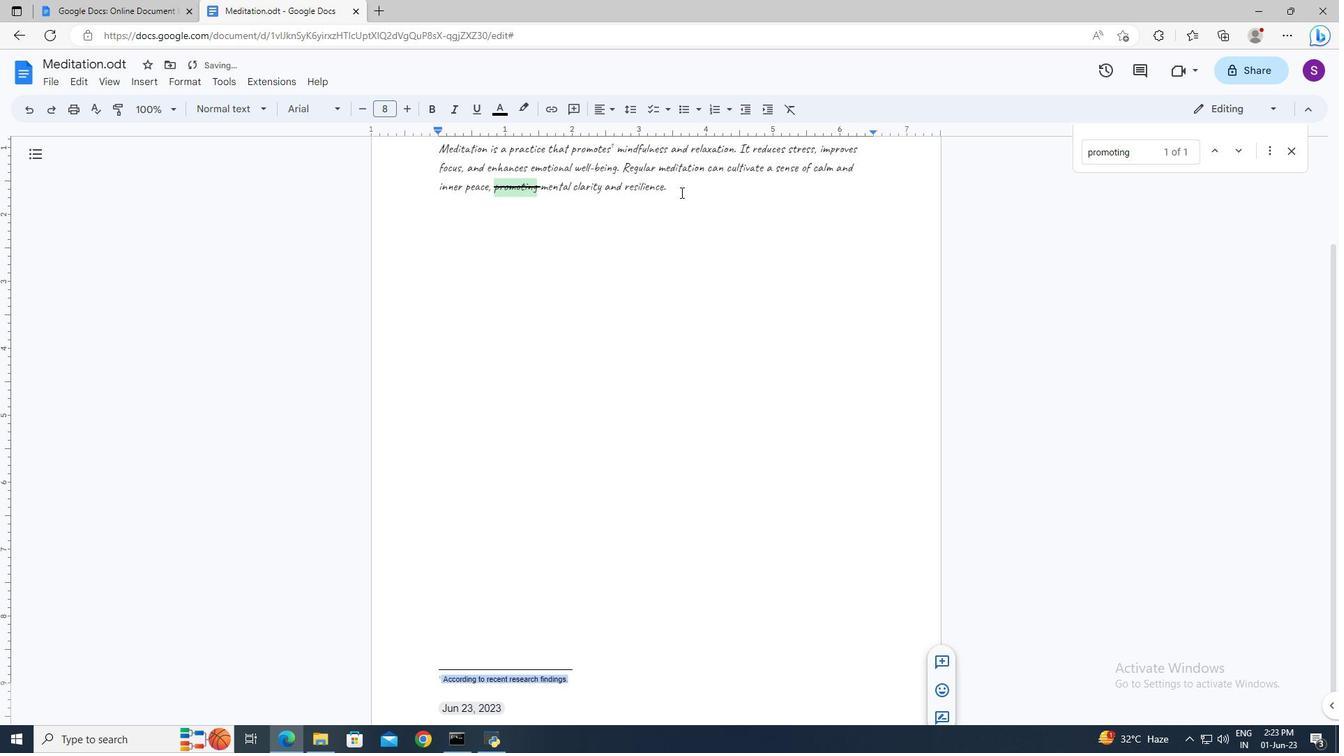 
